 Task: Search one way flight ticket for 1 adult, 6 children, 1 infant in seat and 1 infant on lap in business from Detroit: Detroit Metro Wayne County Airport to Evansville: Evansville Regional Airport on 5-3-2023. Number of bags: 1 carry on bag. Price is upto 80000. Outbound departure time preference is 23:00.
Action: Mouse moved to (238, 371)
Screenshot: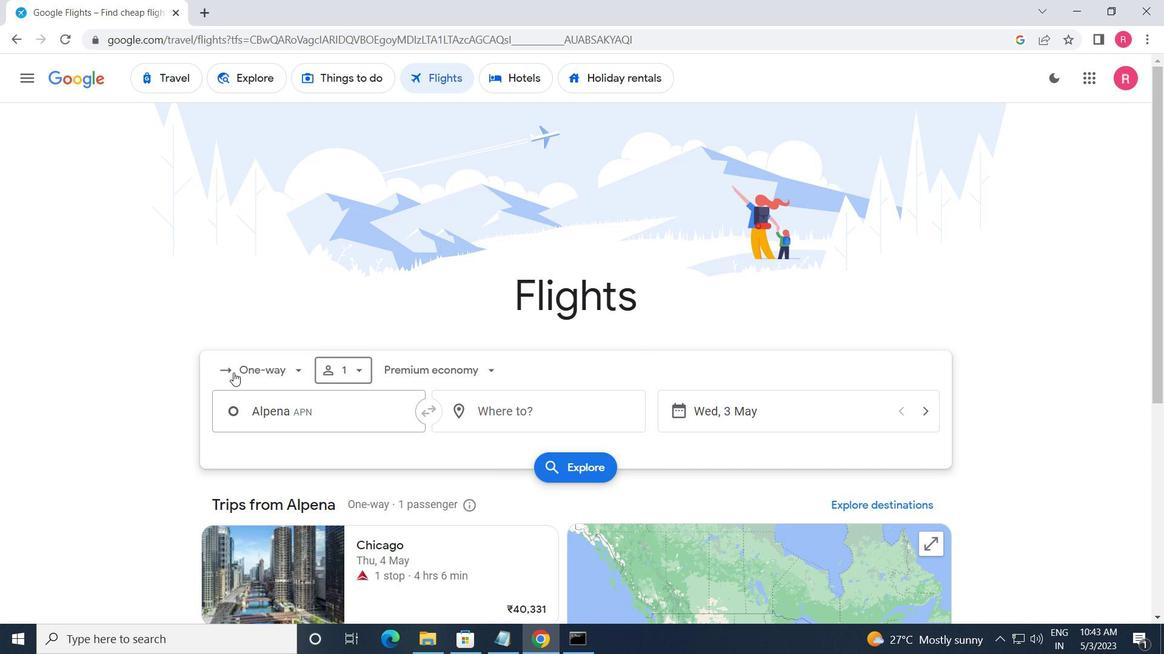 
Action: Mouse pressed left at (238, 371)
Screenshot: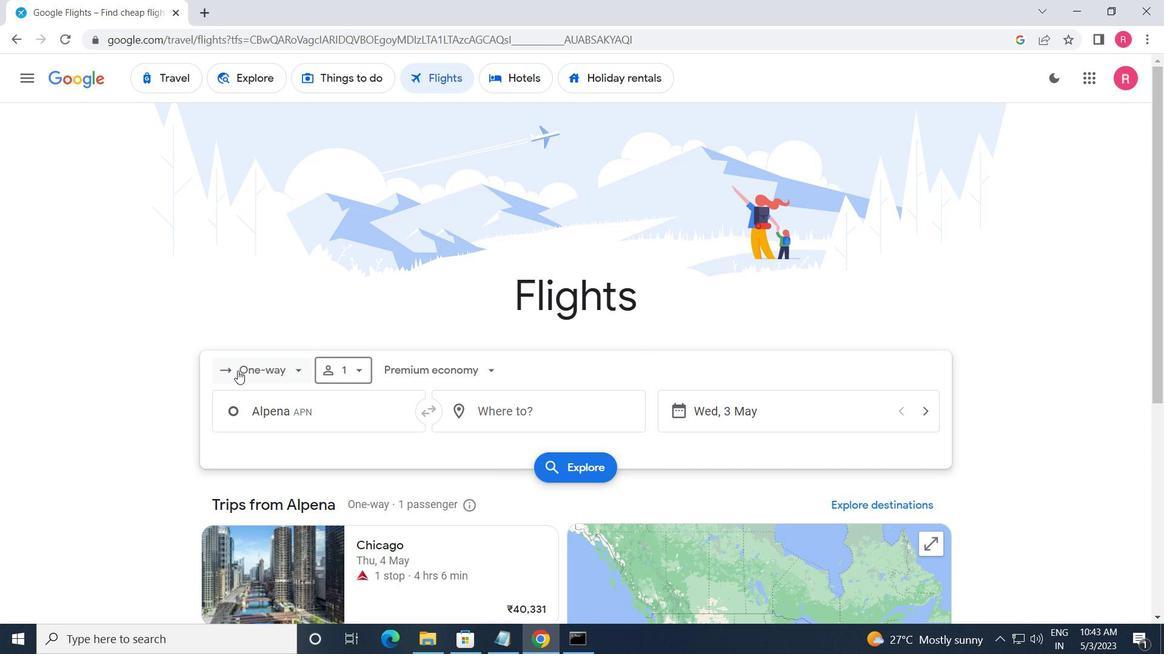 
Action: Mouse moved to (273, 445)
Screenshot: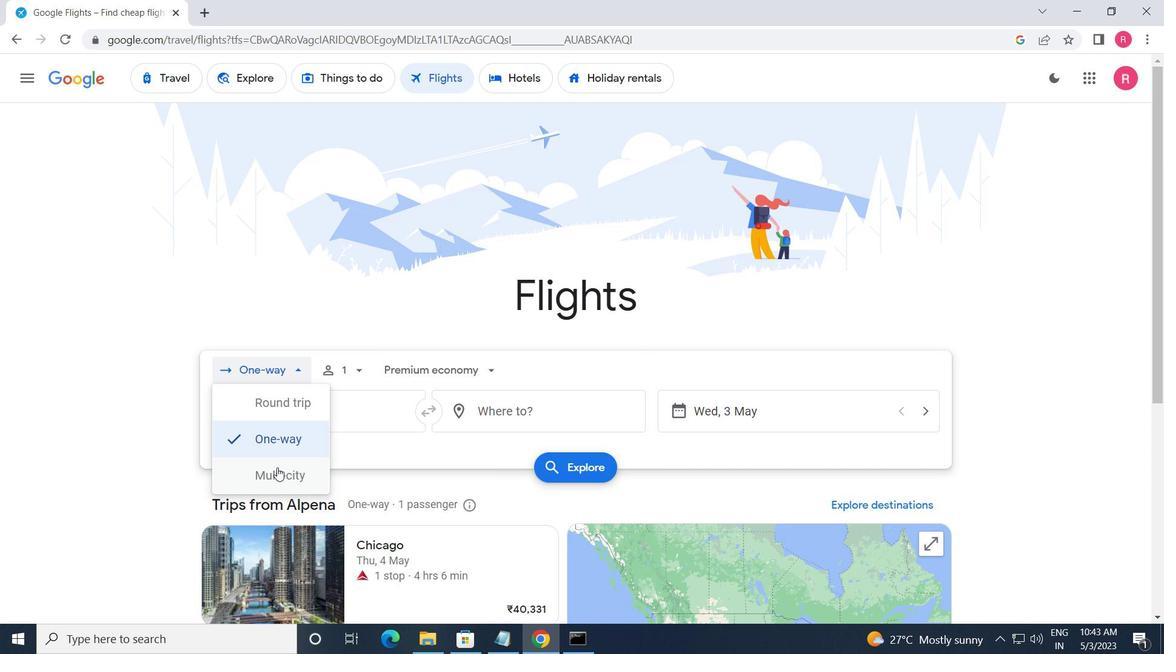
Action: Mouse pressed left at (273, 445)
Screenshot: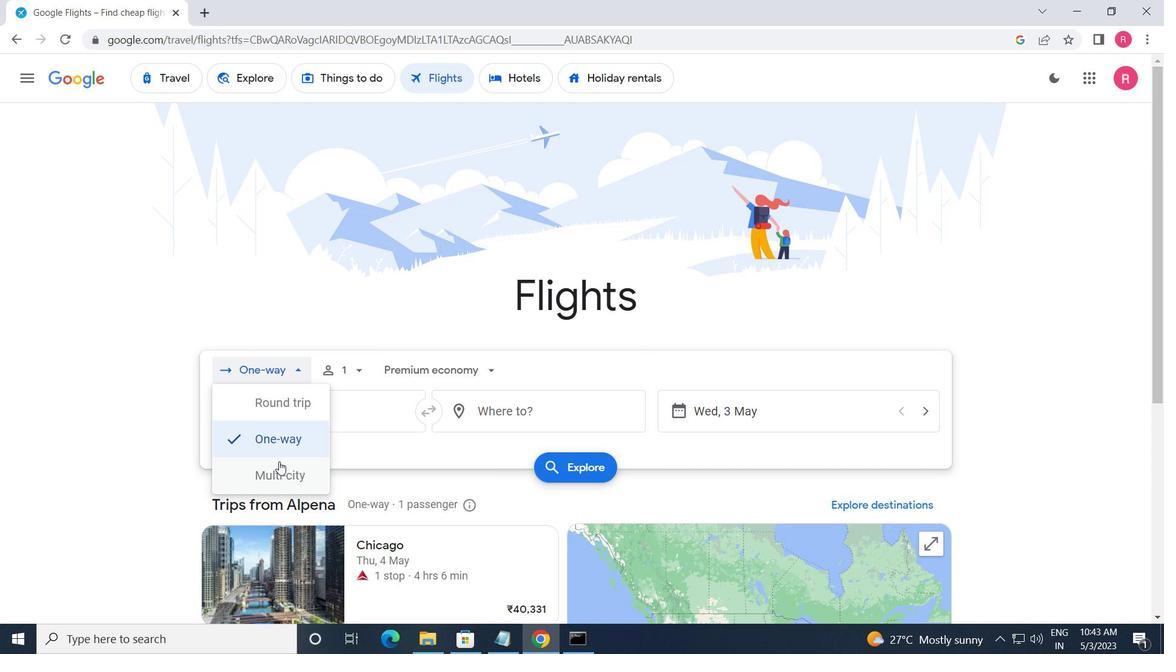 
Action: Mouse moved to (341, 380)
Screenshot: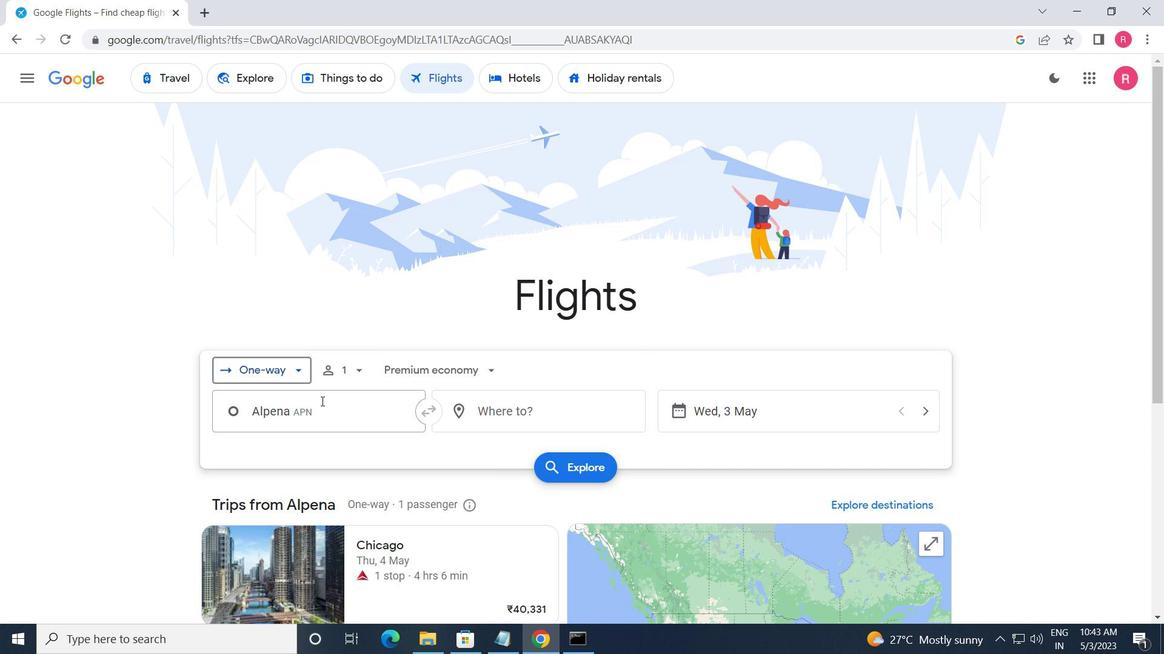 
Action: Mouse pressed left at (341, 380)
Screenshot: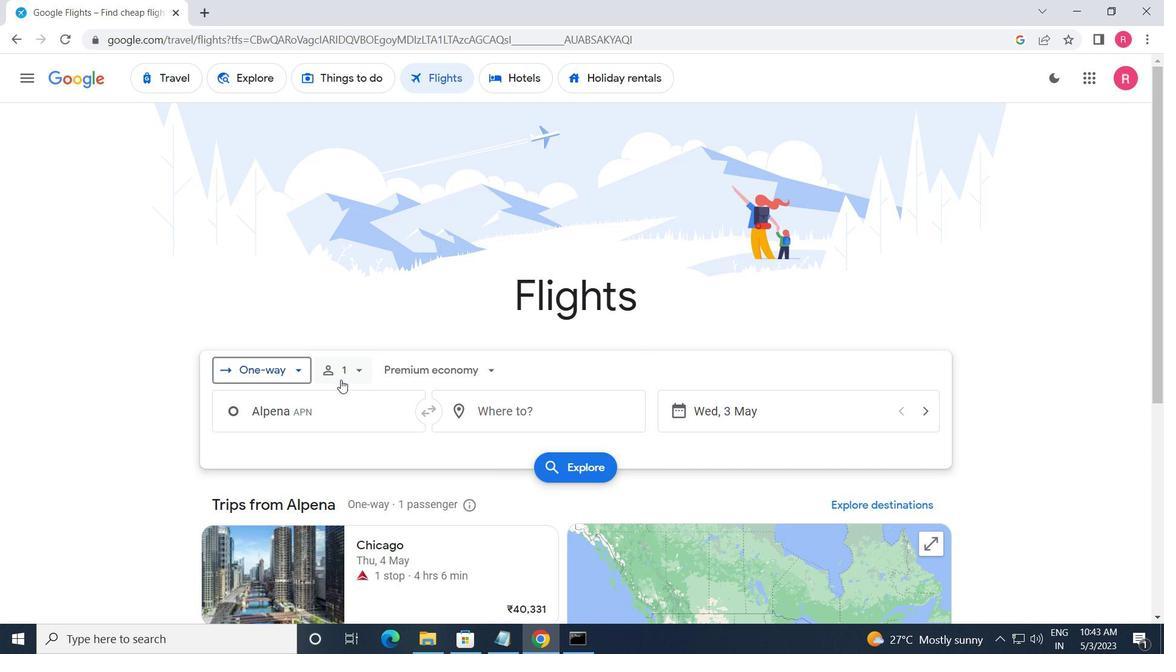 
Action: Mouse moved to (475, 454)
Screenshot: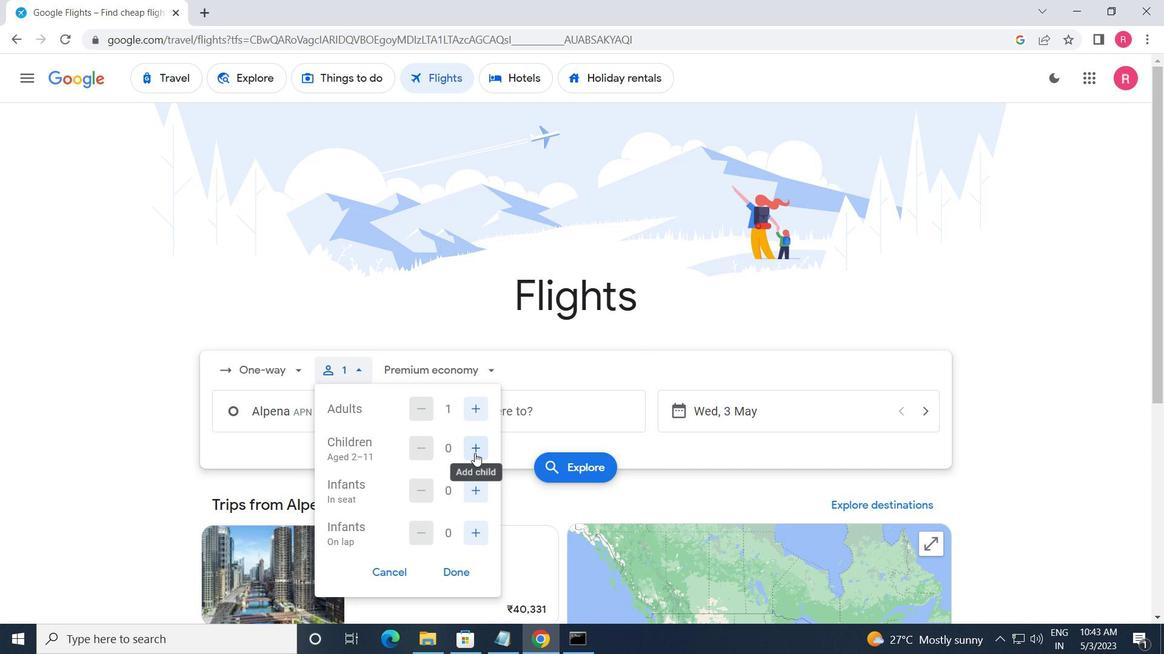 
Action: Mouse pressed left at (475, 454)
Screenshot: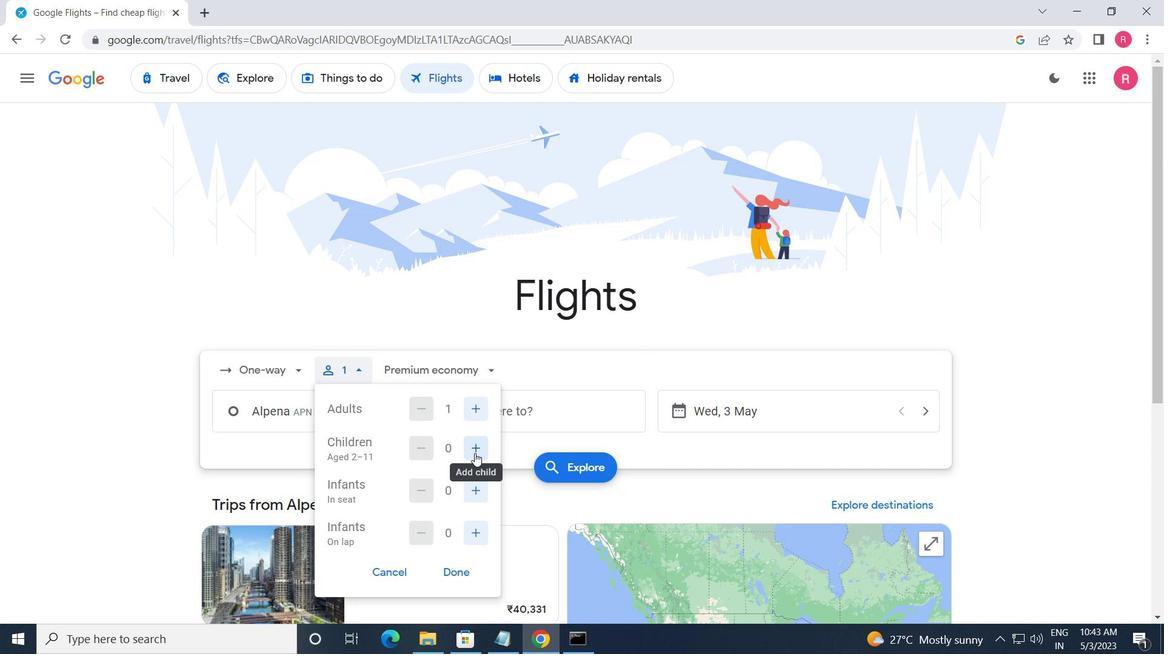 
Action: Mouse pressed left at (475, 454)
Screenshot: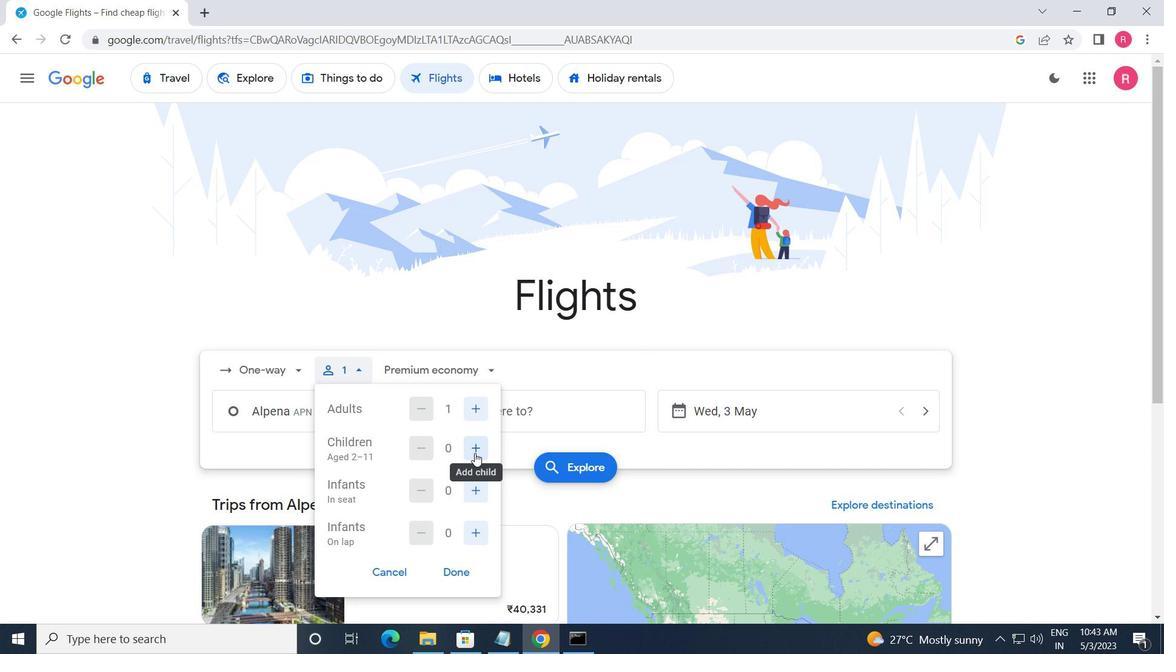 
Action: Mouse pressed left at (475, 454)
Screenshot: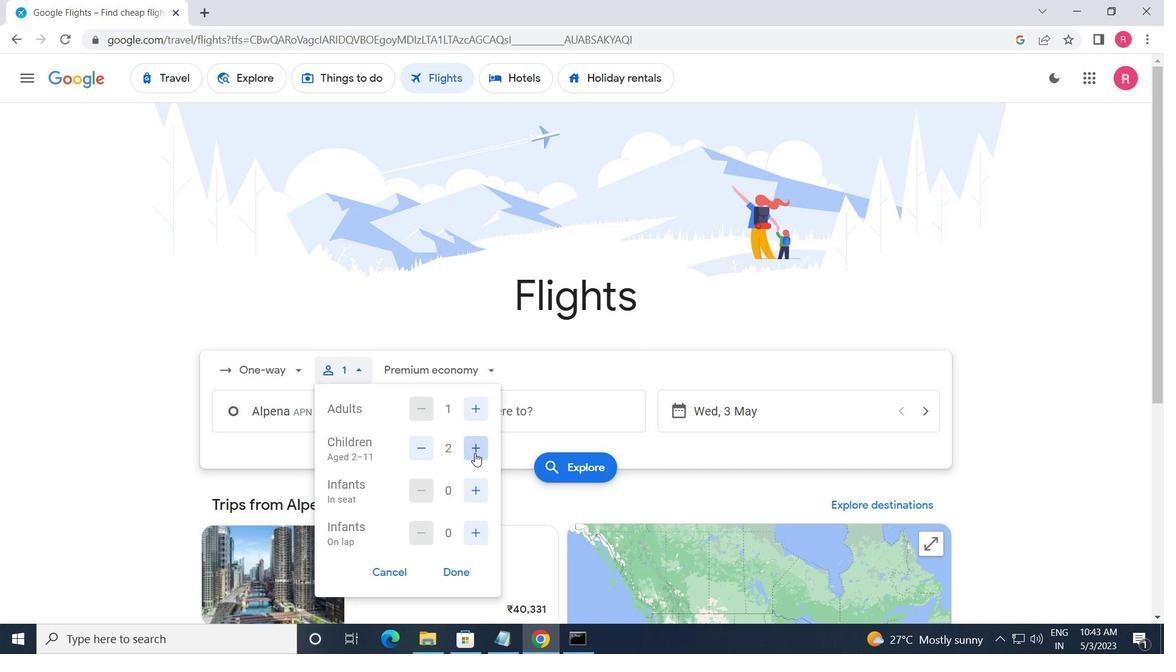 
Action: Mouse pressed left at (475, 454)
Screenshot: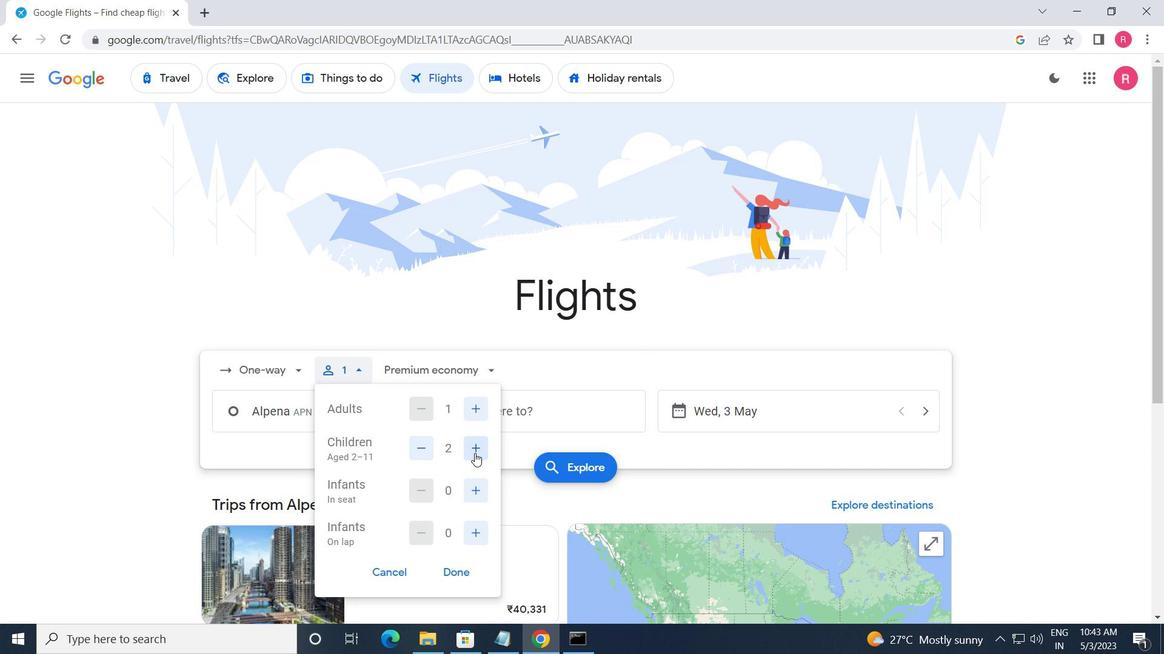 
Action: Mouse pressed left at (475, 454)
Screenshot: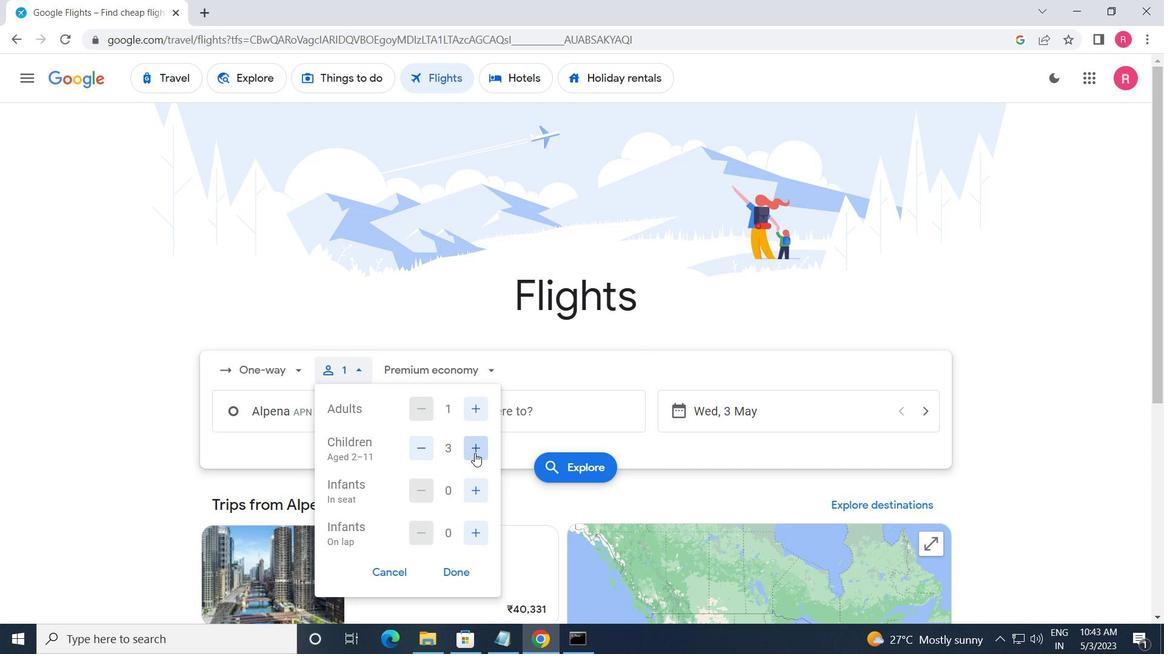 
Action: Mouse moved to (475, 453)
Screenshot: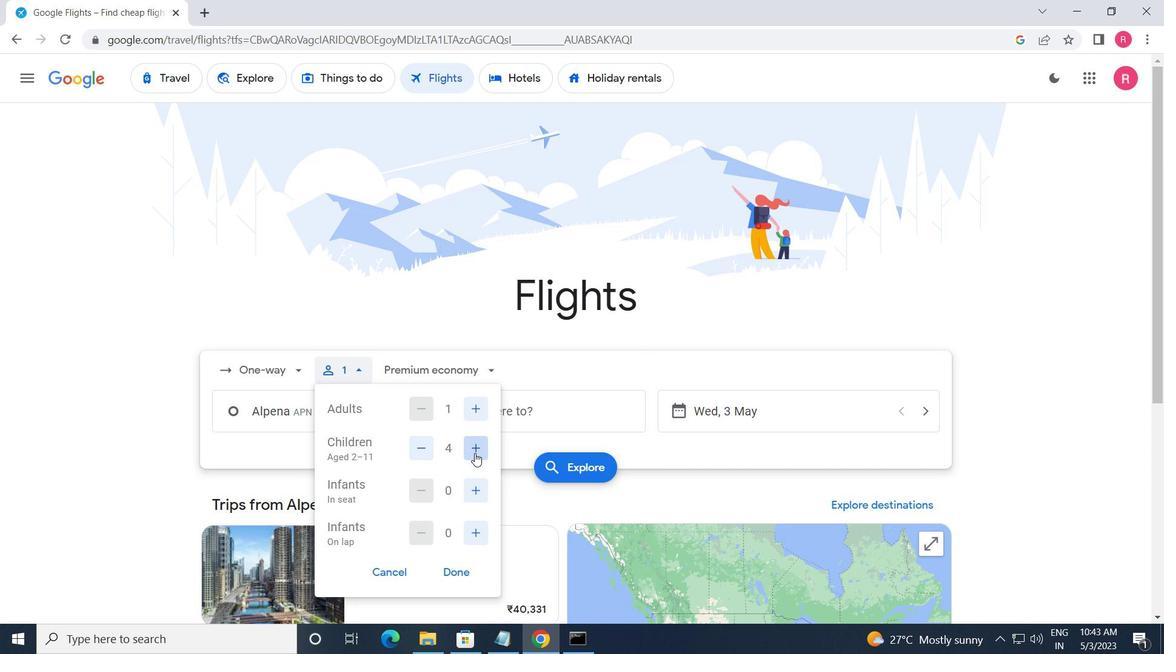 
Action: Mouse pressed left at (475, 453)
Screenshot: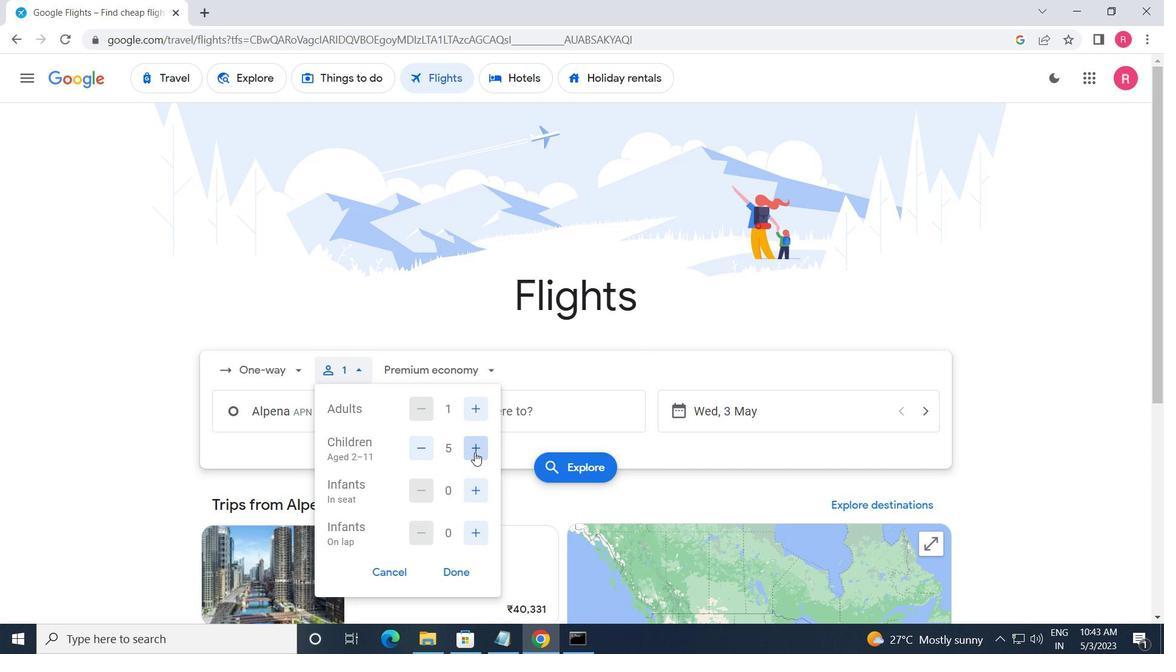 
Action: Mouse moved to (470, 485)
Screenshot: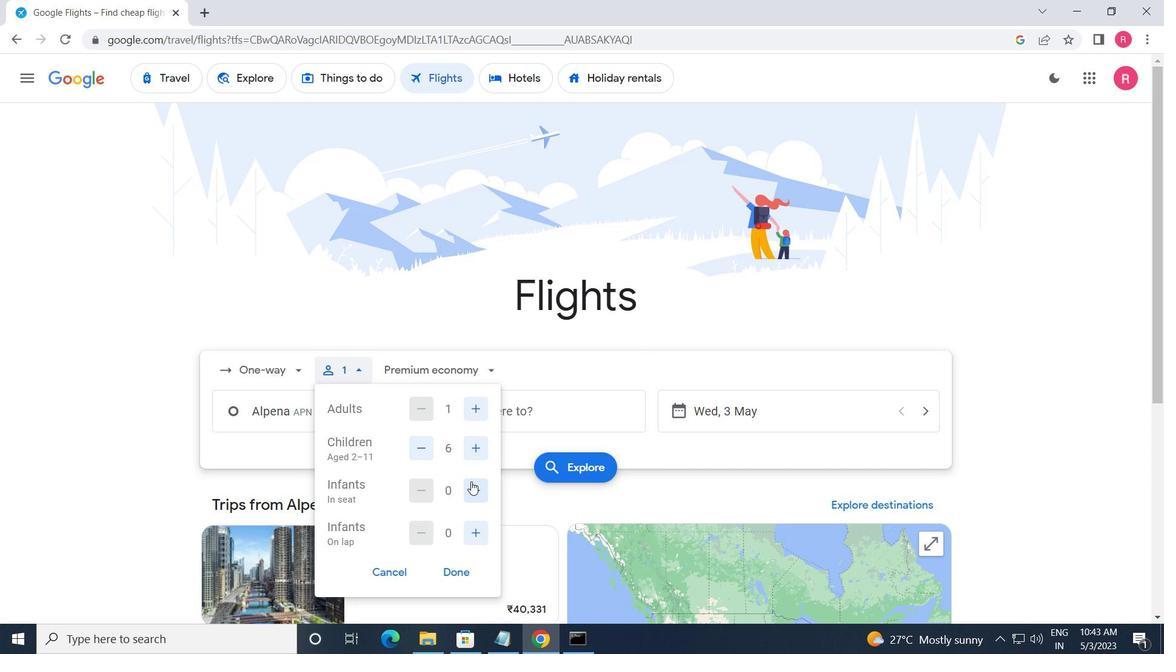 
Action: Mouse pressed left at (470, 485)
Screenshot: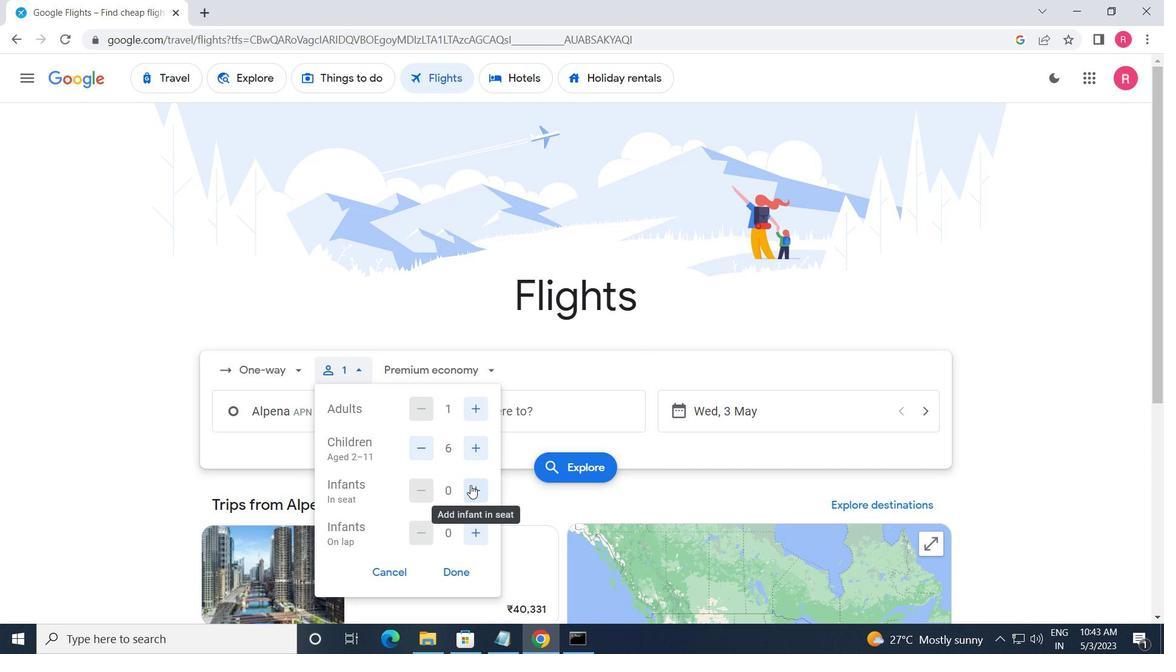 
Action: Mouse moved to (474, 536)
Screenshot: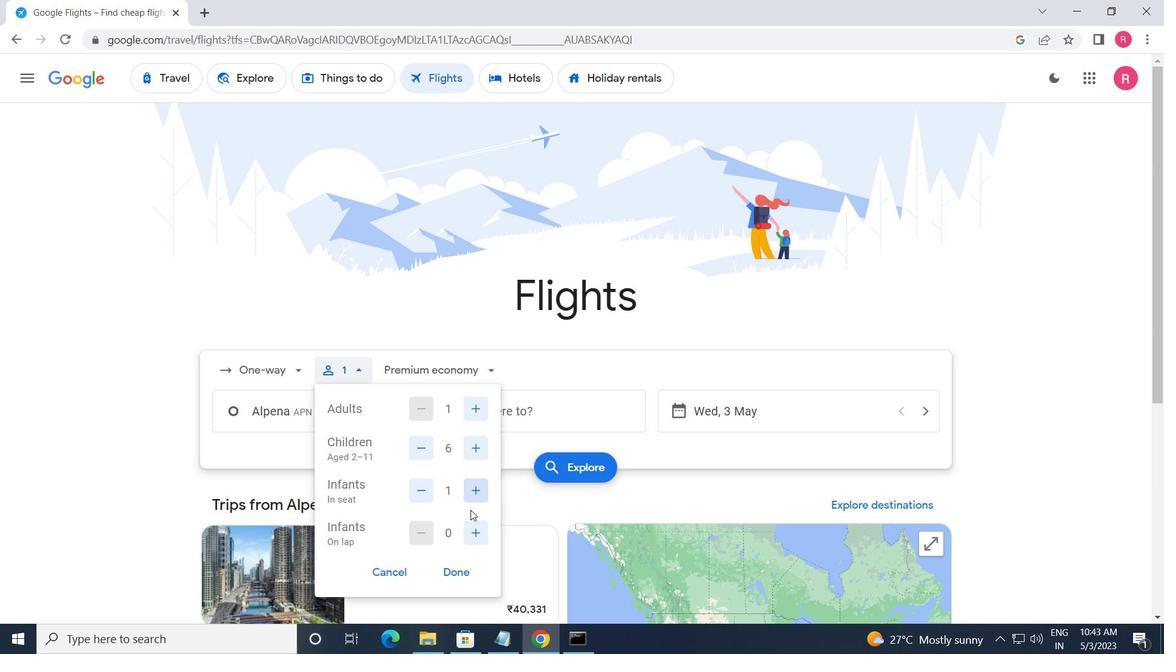 
Action: Mouse pressed left at (474, 536)
Screenshot: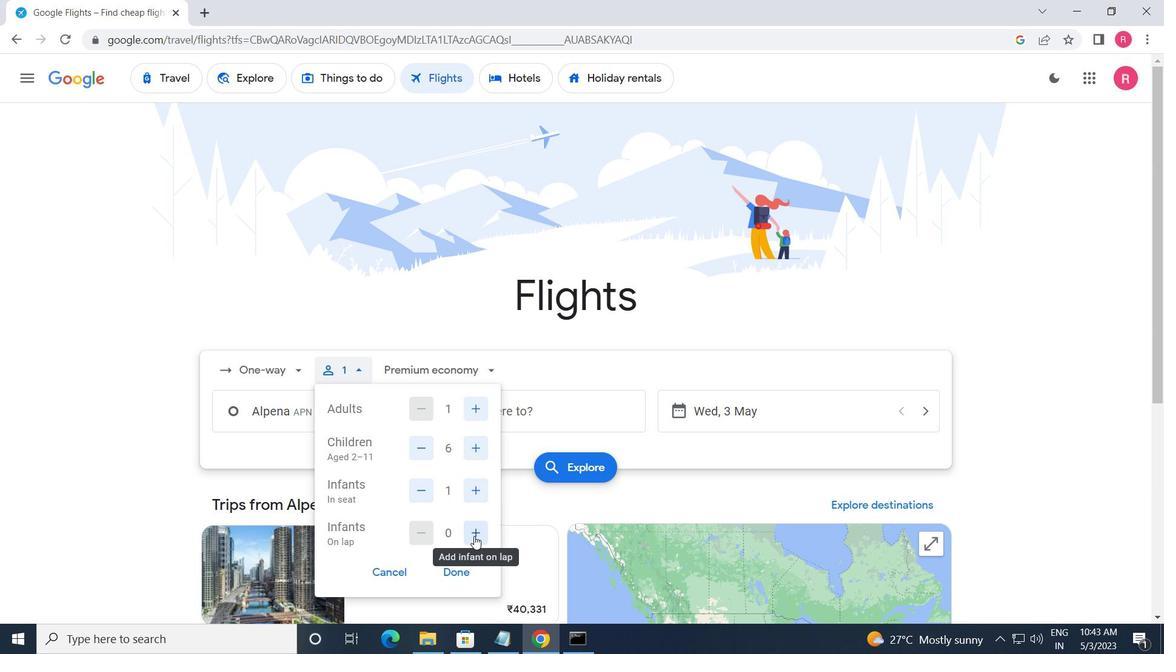 
Action: Mouse moved to (456, 579)
Screenshot: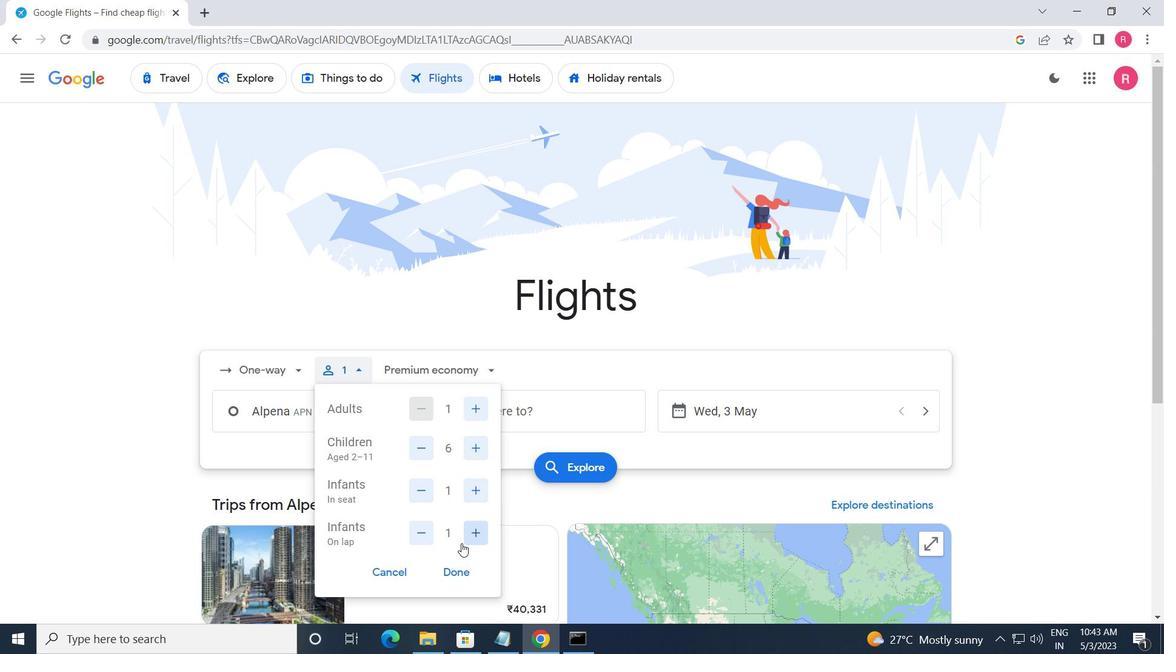 
Action: Mouse pressed left at (456, 579)
Screenshot: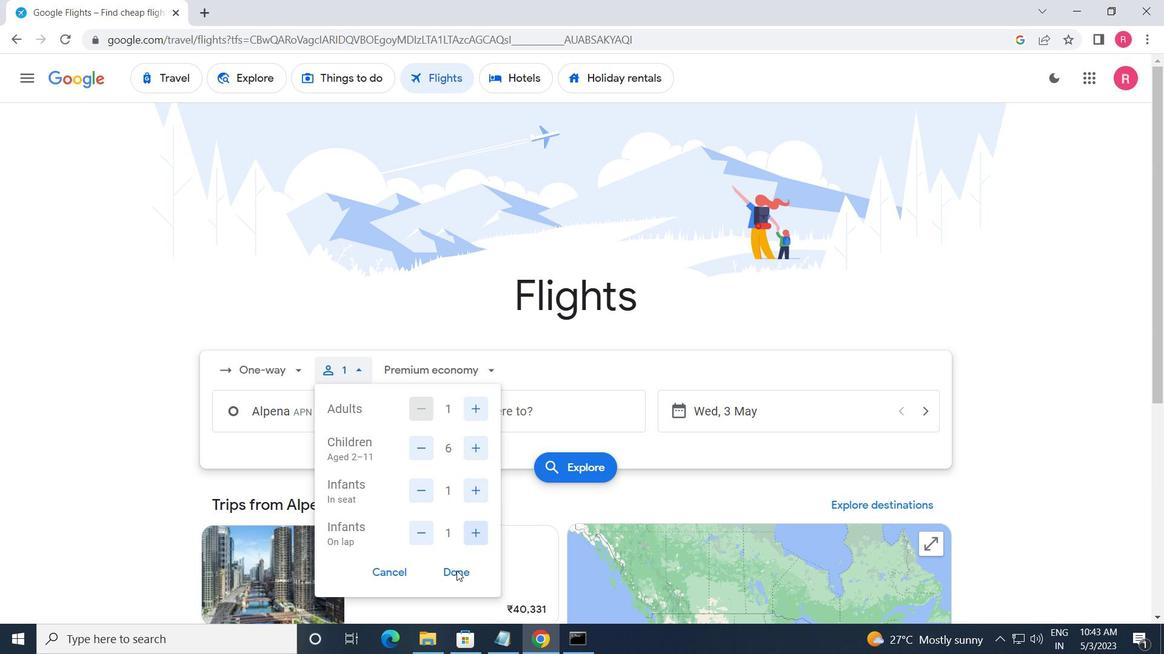 
Action: Mouse moved to (416, 370)
Screenshot: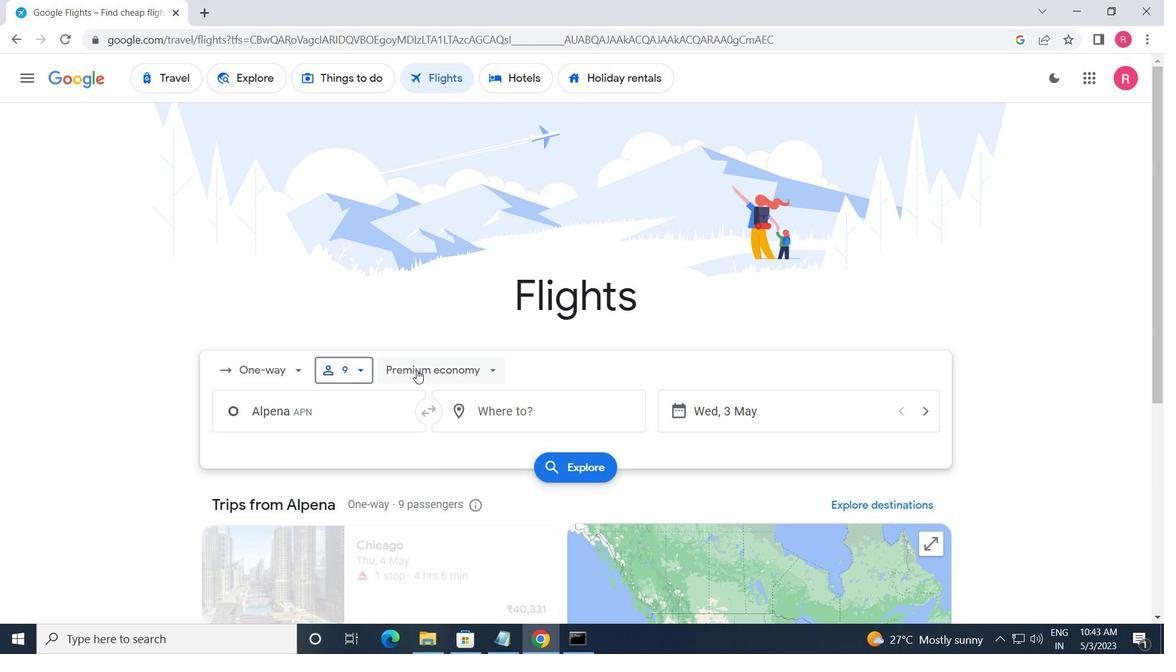 
Action: Mouse pressed left at (416, 370)
Screenshot: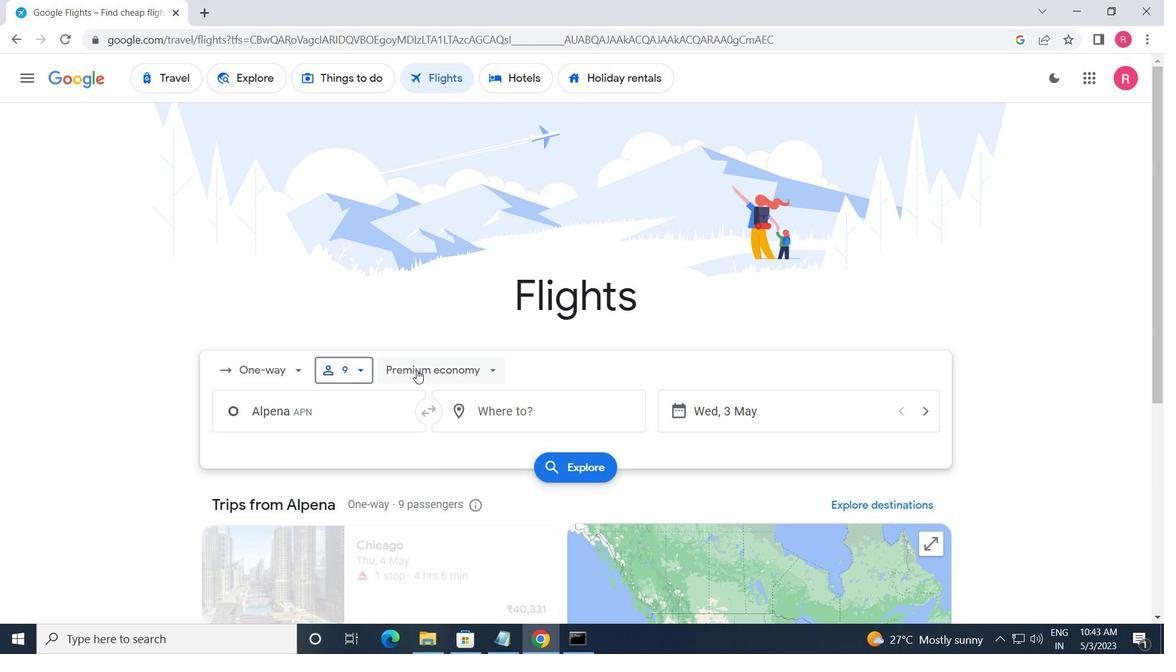 
Action: Mouse moved to (455, 473)
Screenshot: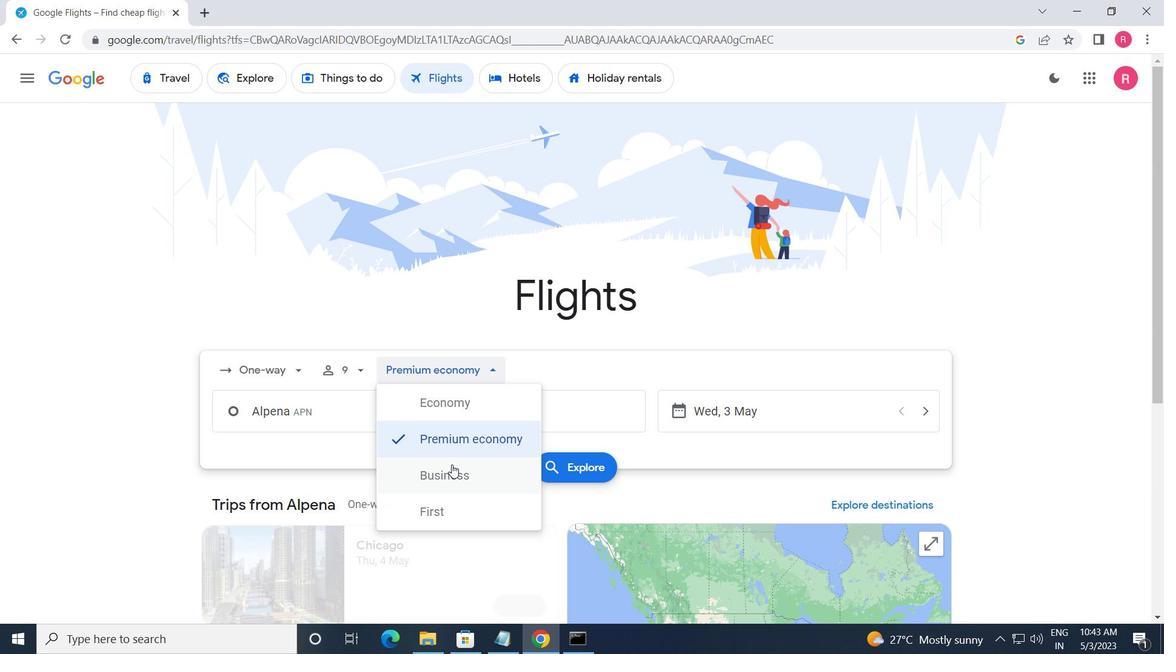 
Action: Mouse pressed left at (455, 473)
Screenshot: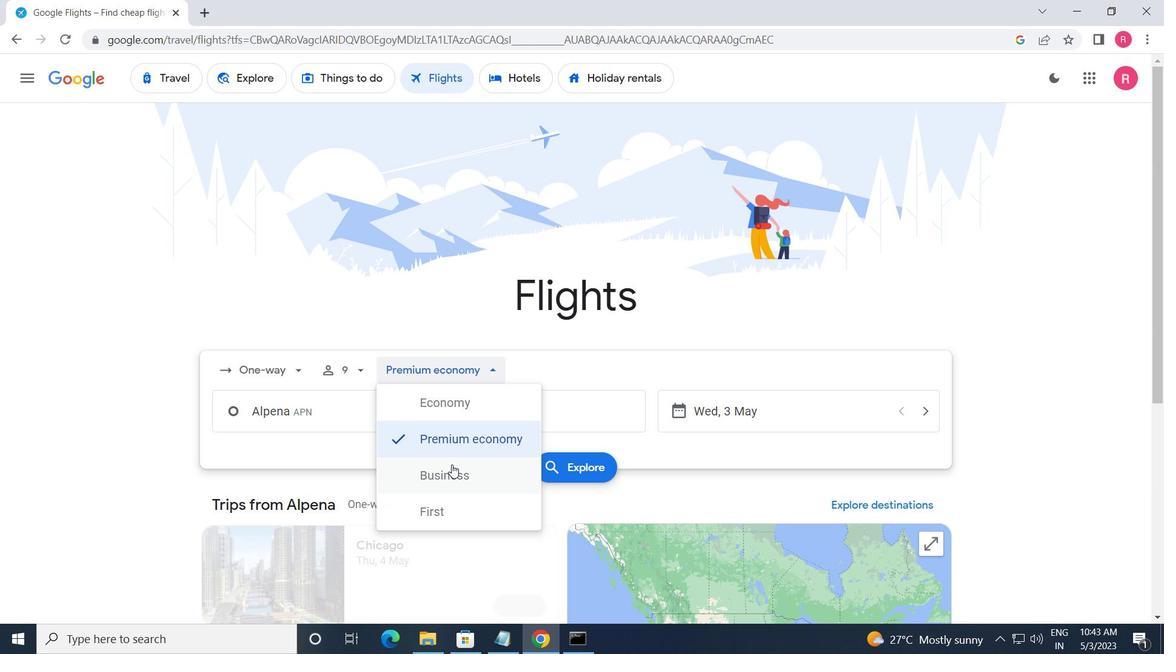 
Action: Mouse moved to (363, 417)
Screenshot: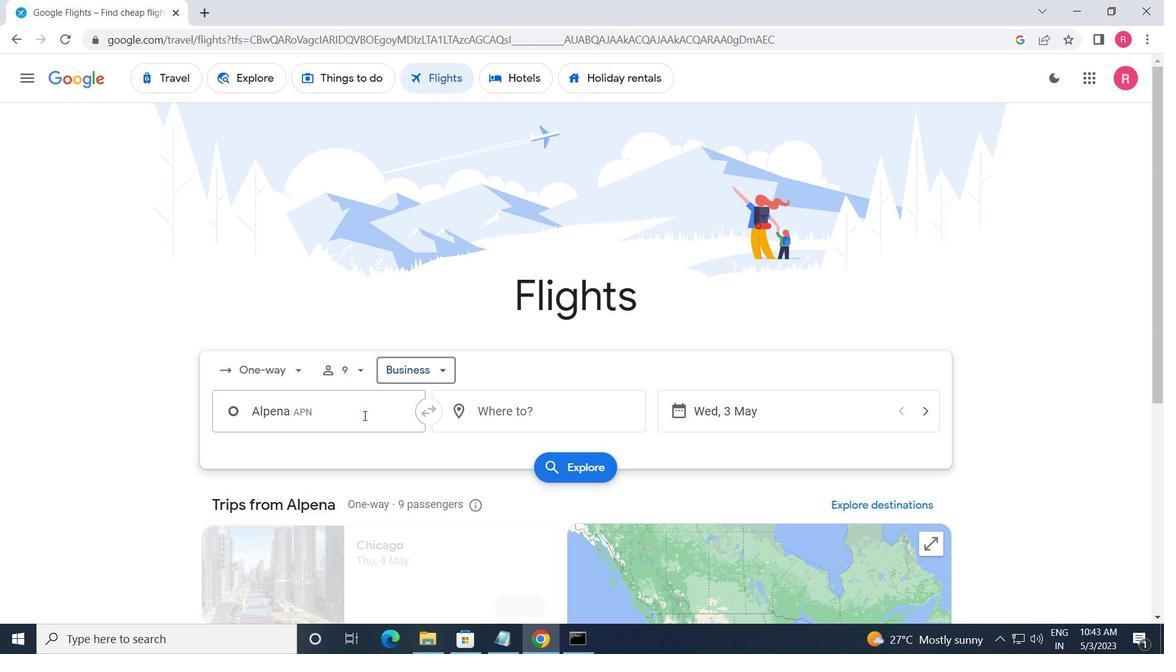 
Action: Mouse pressed left at (363, 417)
Screenshot: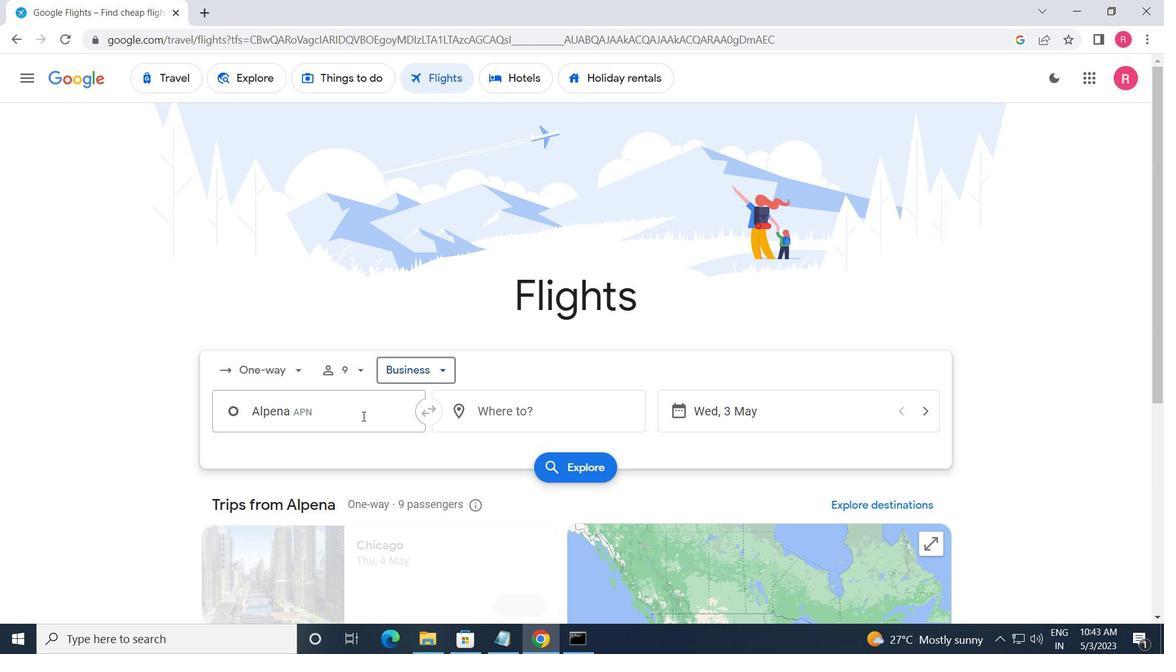 
Action: Key pressed <Key.shift>DETROIT<Key.space><Key.shift_r>METRO<Key.space>
Screenshot: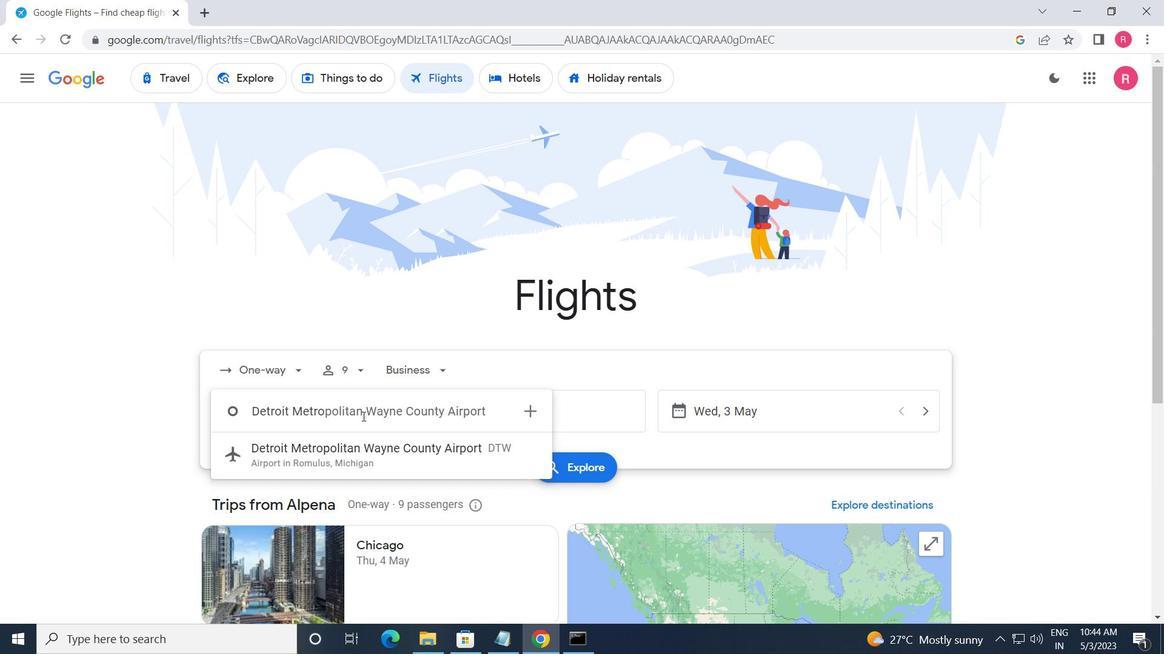 
Action: Mouse moved to (374, 427)
Screenshot: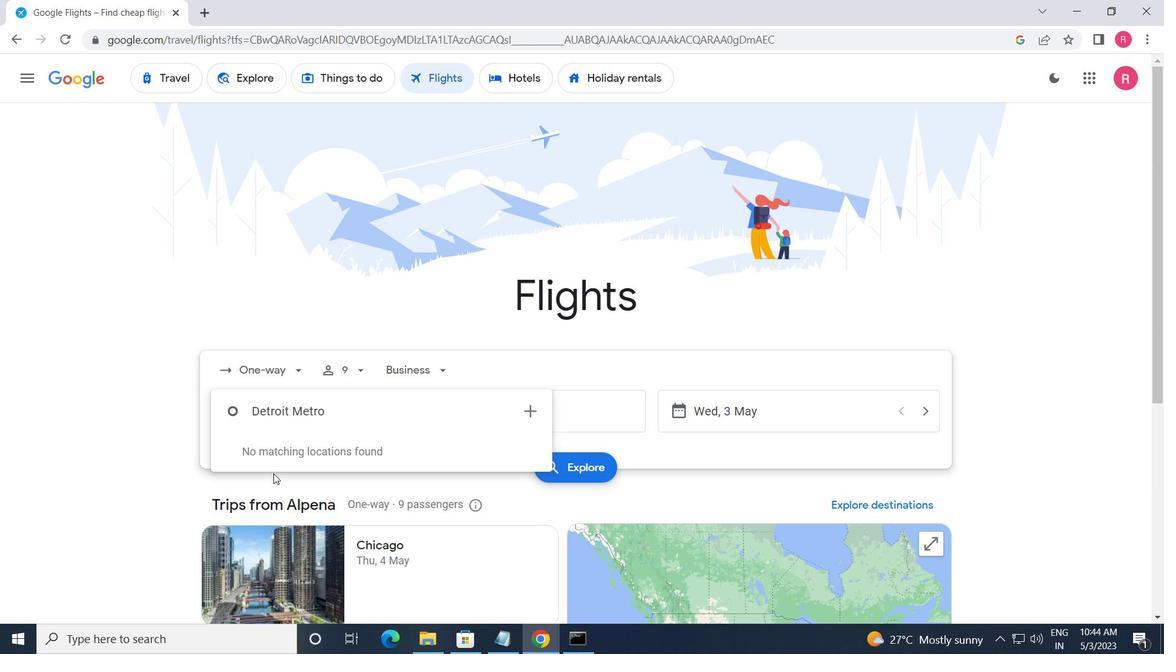
Action: Key pressed <Key.backspace><Key.backspace><Key.backspace><Key.backspace><Key.backspace><Key.backspace><Key.backspace><Key.backspace><Key.backspace><Key.backspace><Key.backspace><Key.backspace><Key.backspace><Key.backspace><Key.backspace><Key.backspace><Key.backspace><Key.backspace><Key.backspace><Key.backspace><Key.backspace><Key.backspace><Key.backspace><Key.backspace><Key.backspace><Key.backspace><Key.backspace><Key.backspace><Key.backspace><Key.backspace><Key.backspace><Key.backspace><Key.shift>D
Screenshot: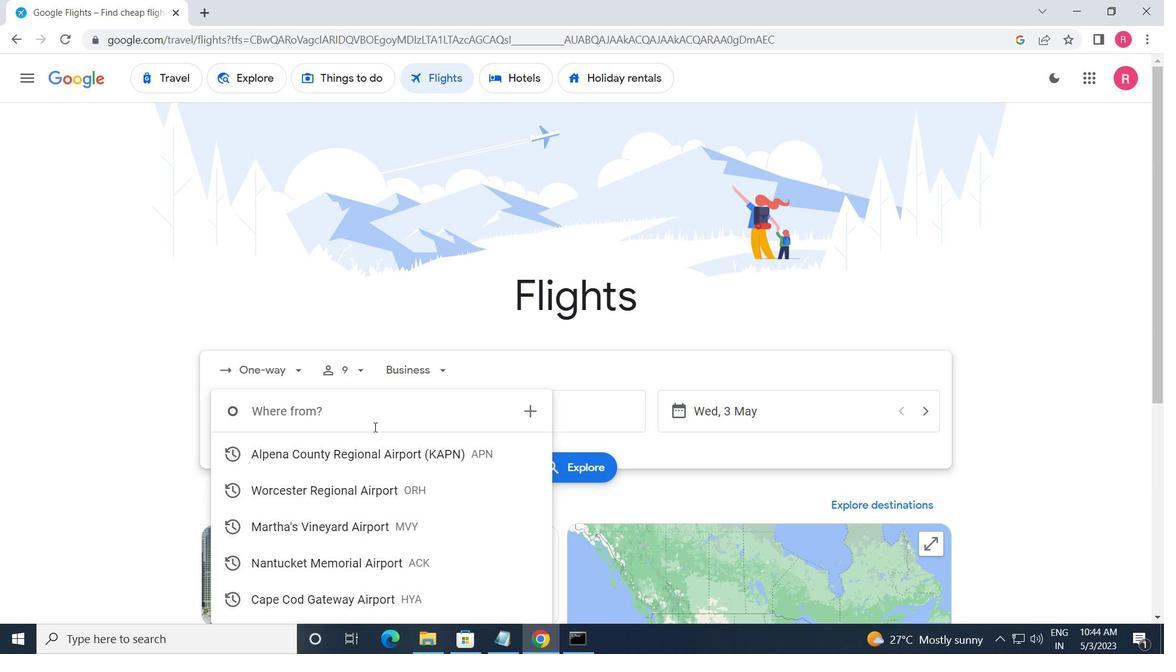 
Action: Mouse moved to (374, 426)
Screenshot: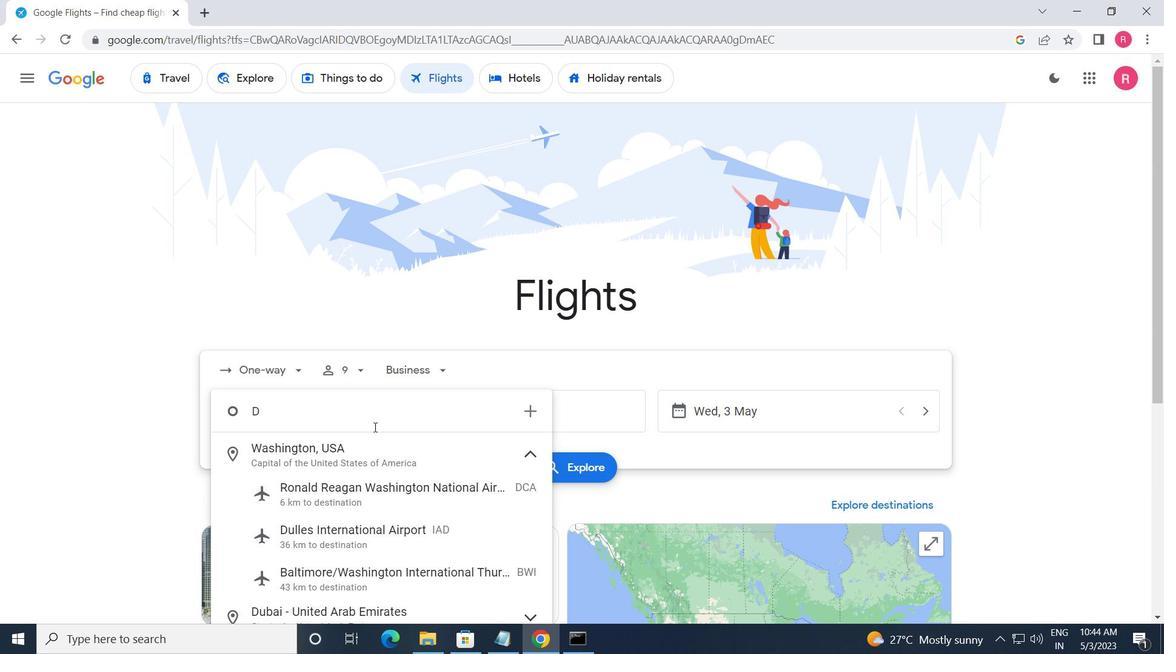 
Action: Key pressed ETROIT<Key.enter>
Screenshot: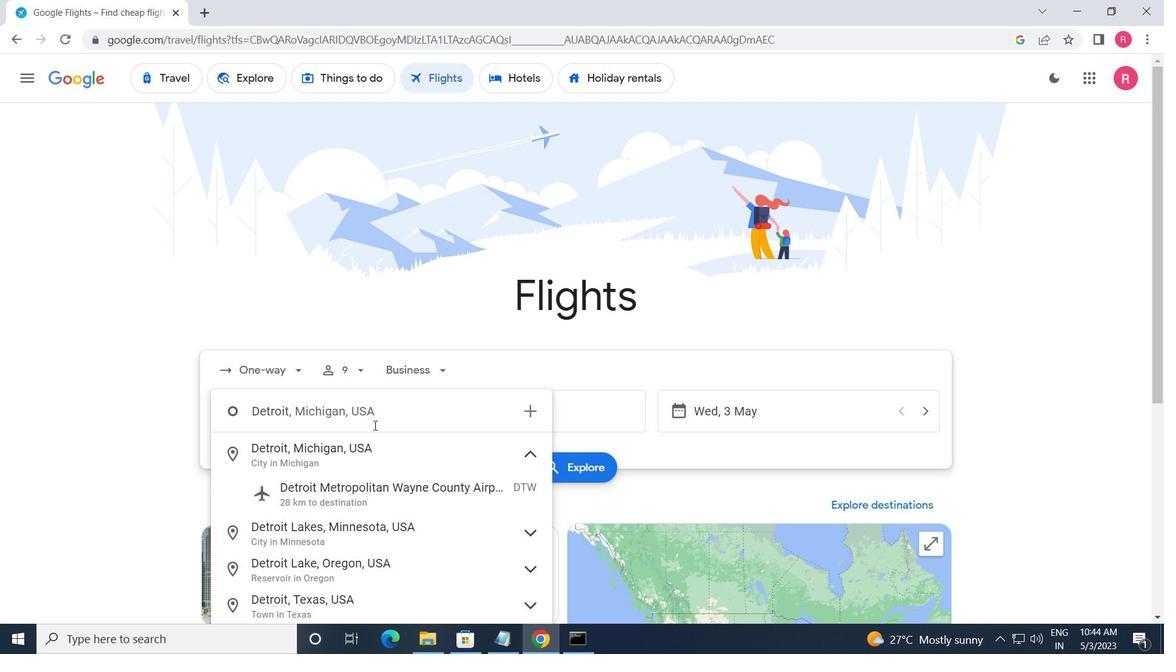 
Action: Mouse moved to (495, 423)
Screenshot: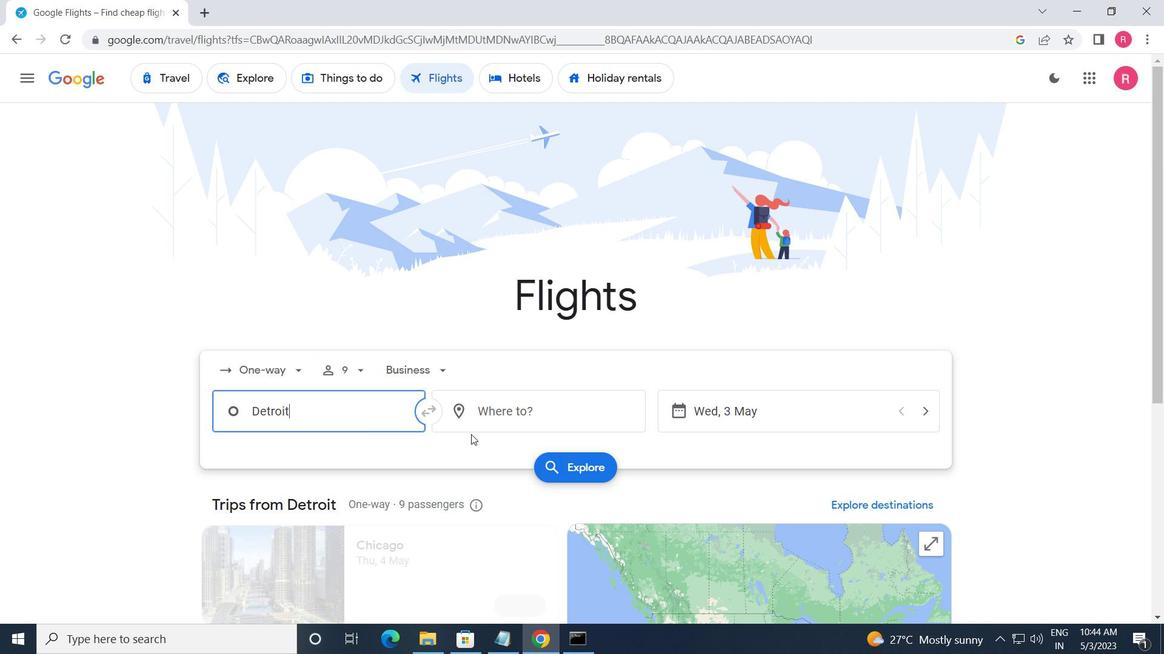 
Action: Mouse pressed left at (495, 423)
Screenshot: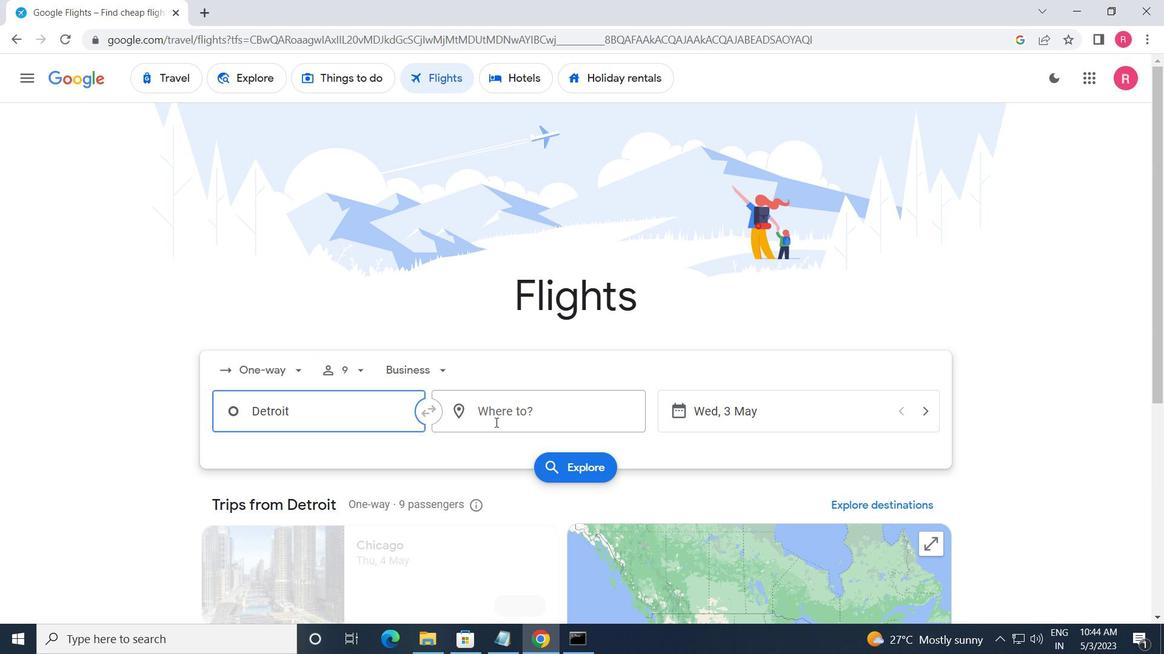 
Action: Mouse moved to (519, 574)
Screenshot: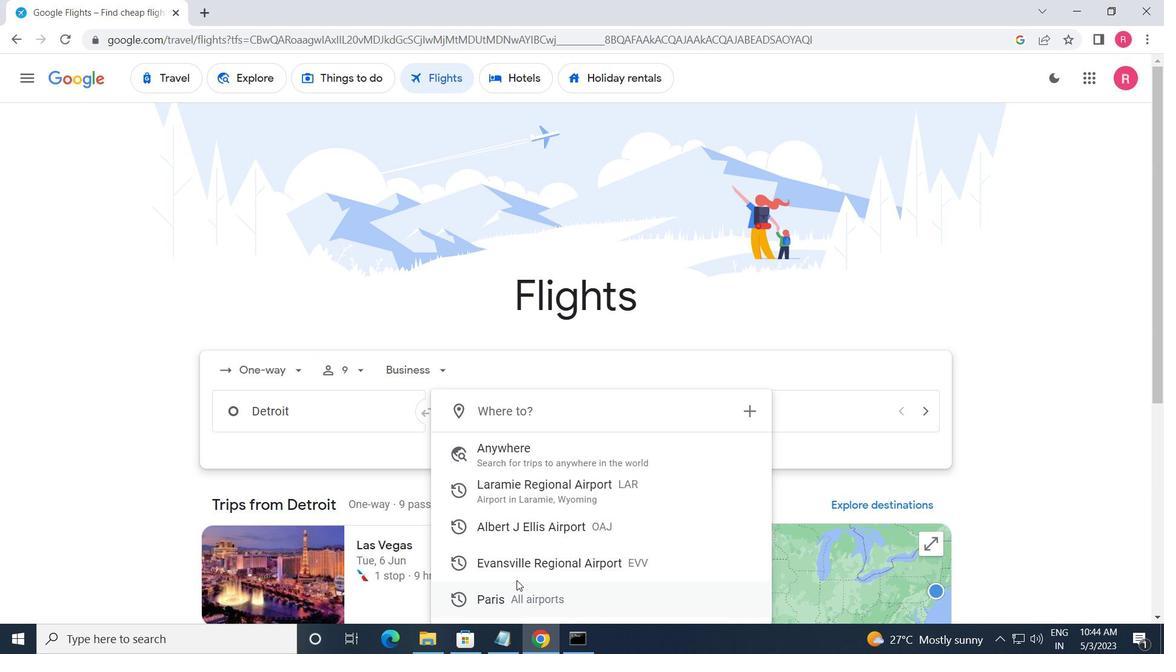 
Action: Mouse pressed left at (519, 574)
Screenshot: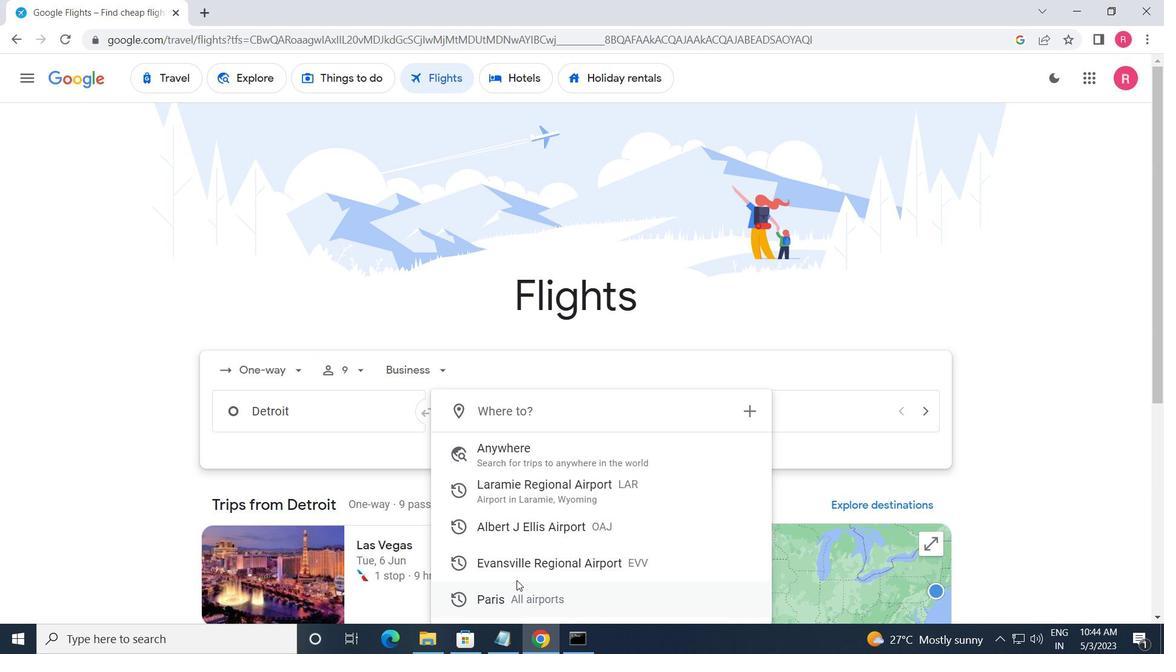 
Action: Mouse moved to (772, 415)
Screenshot: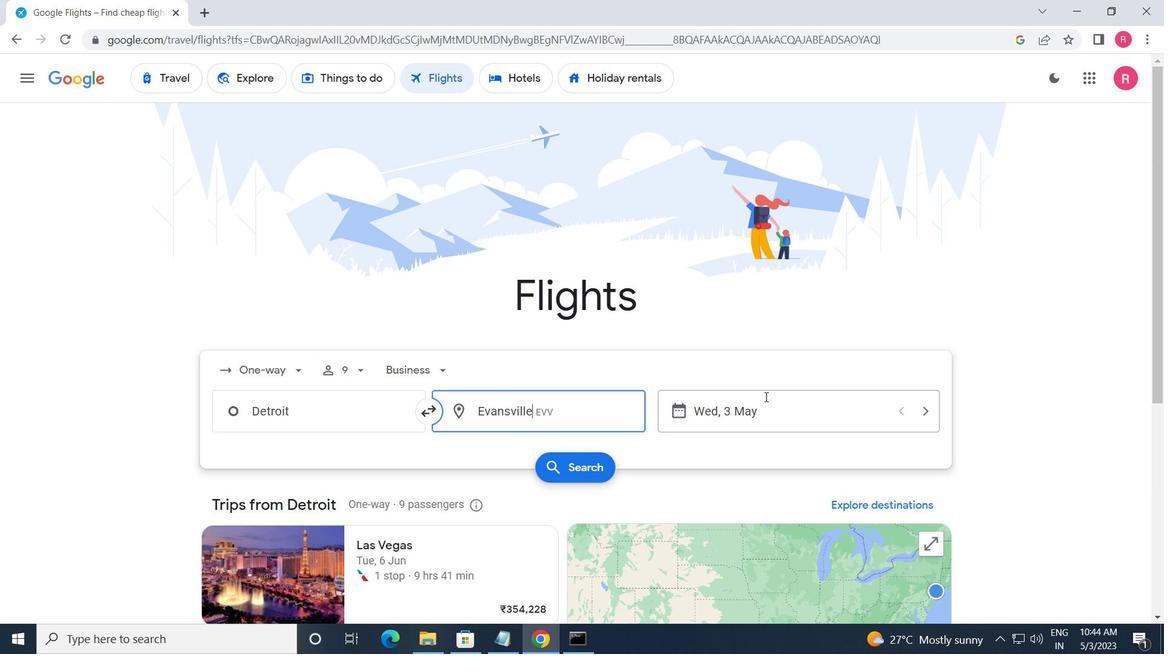 
Action: Mouse pressed left at (772, 415)
Screenshot: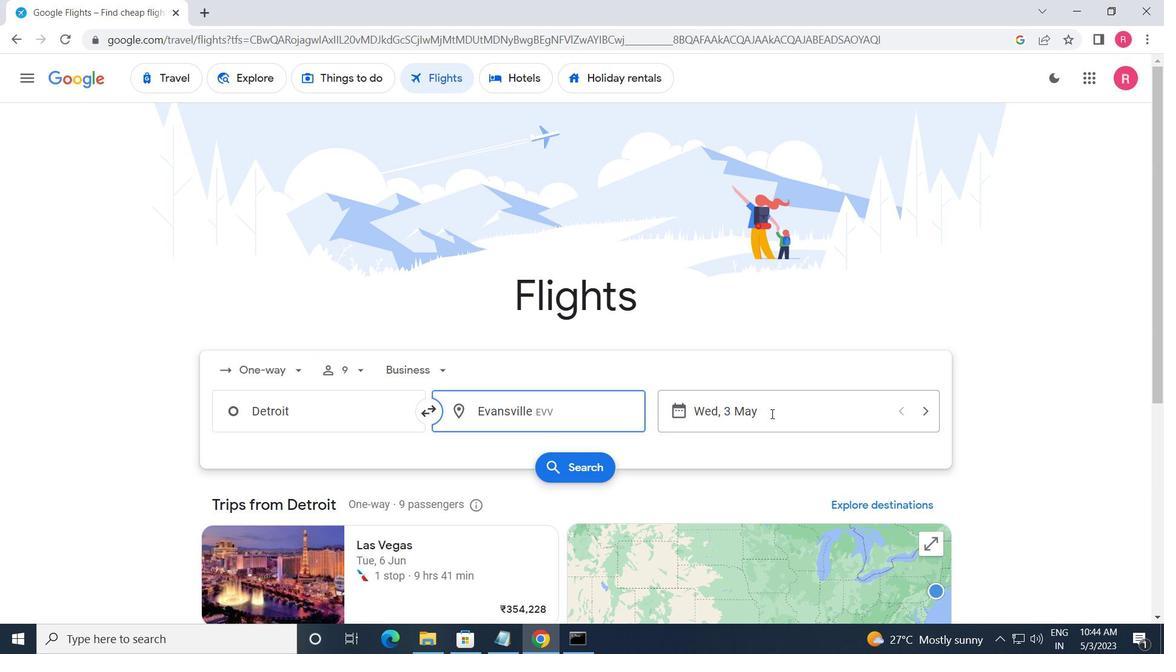 
Action: Mouse moved to (517, 357)
Screenshot: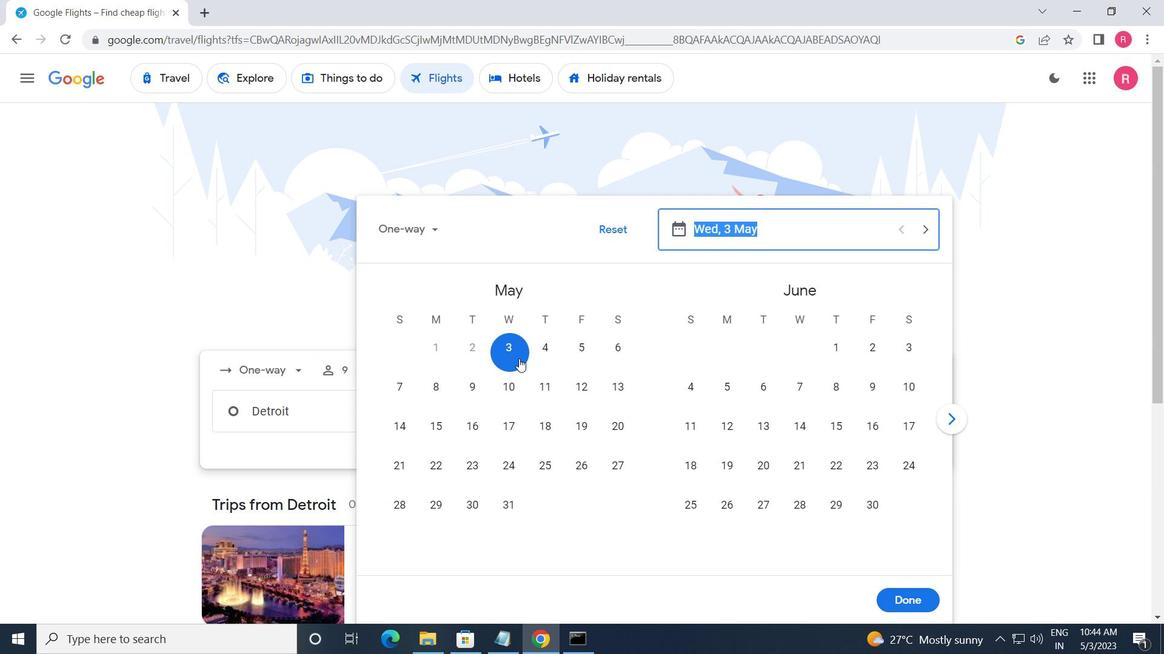
Action: Mouse pressed left at (517, 357)
Screenshot: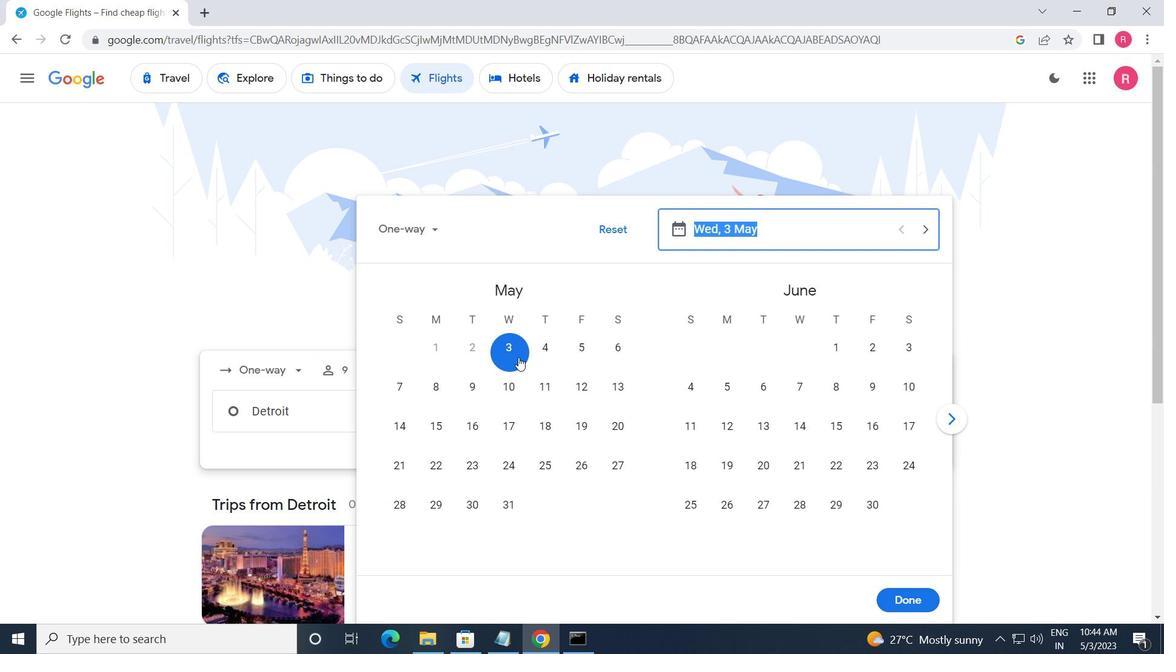 
Action: Mouse moved to (904, 603)
Screenshot: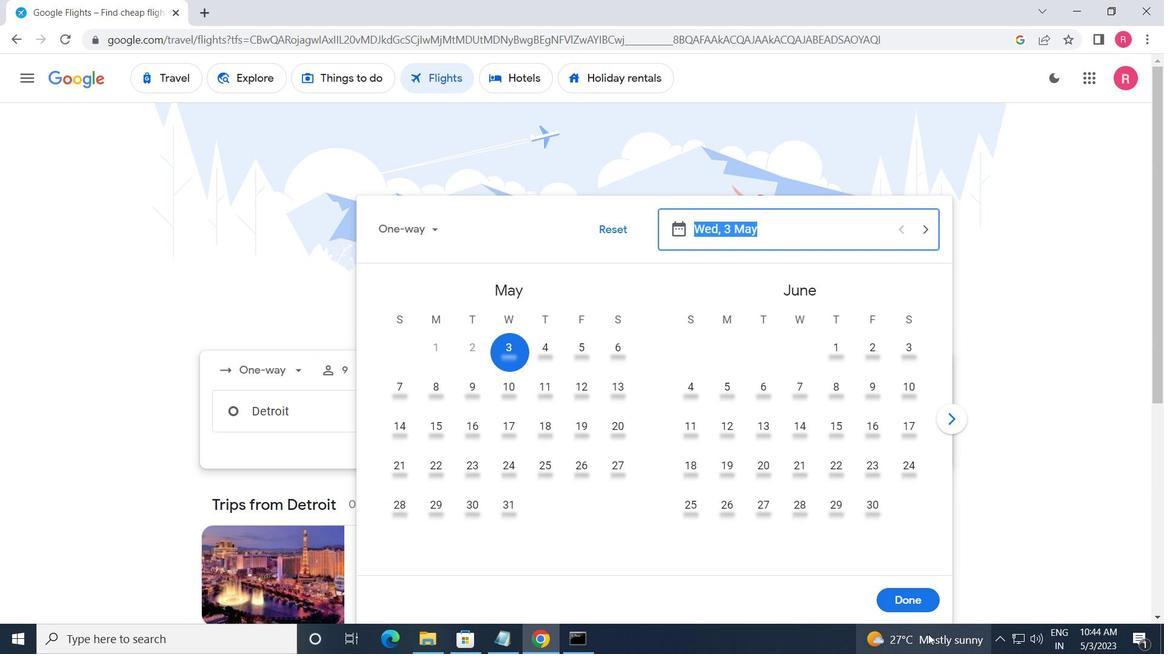 
Action: Mouse pressed left at (904, 603)
Screenshot: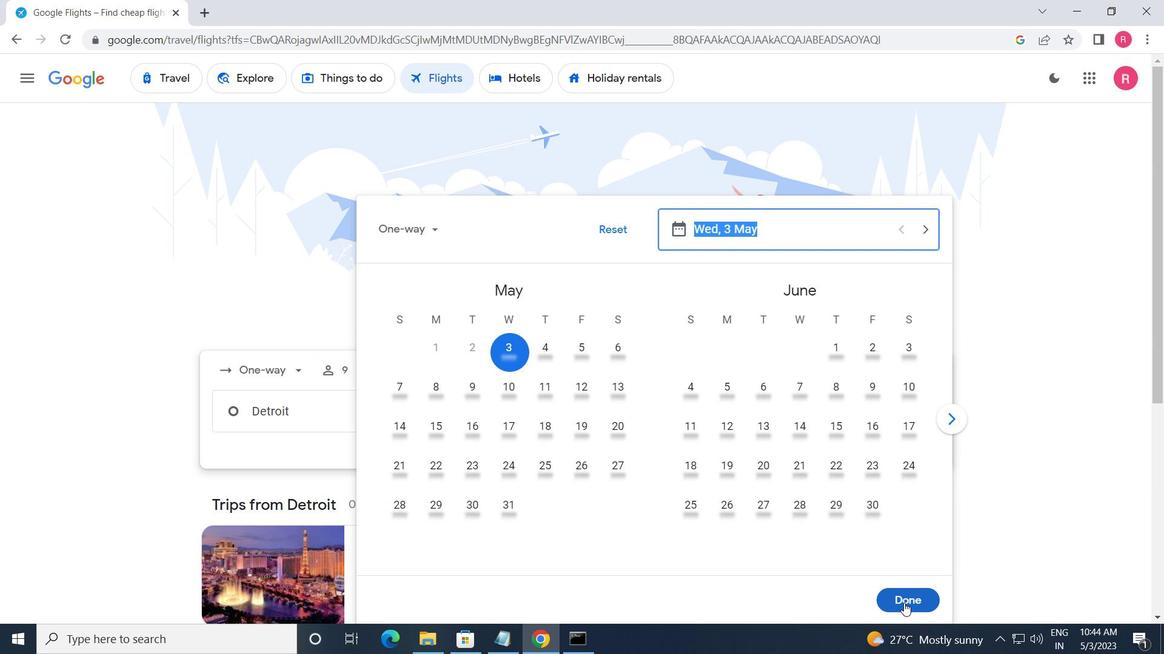 
Action: Mouse moved to (594, 477)
Screenshot: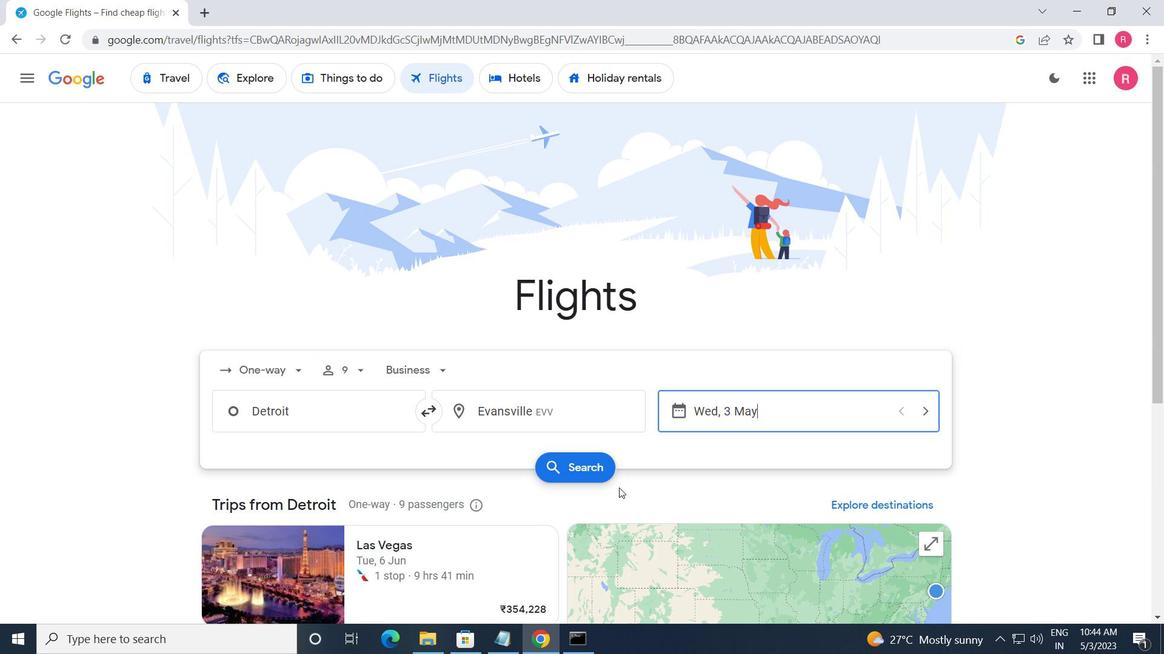 
Action: Mouse pressed left at (594, 477)
Screenshot: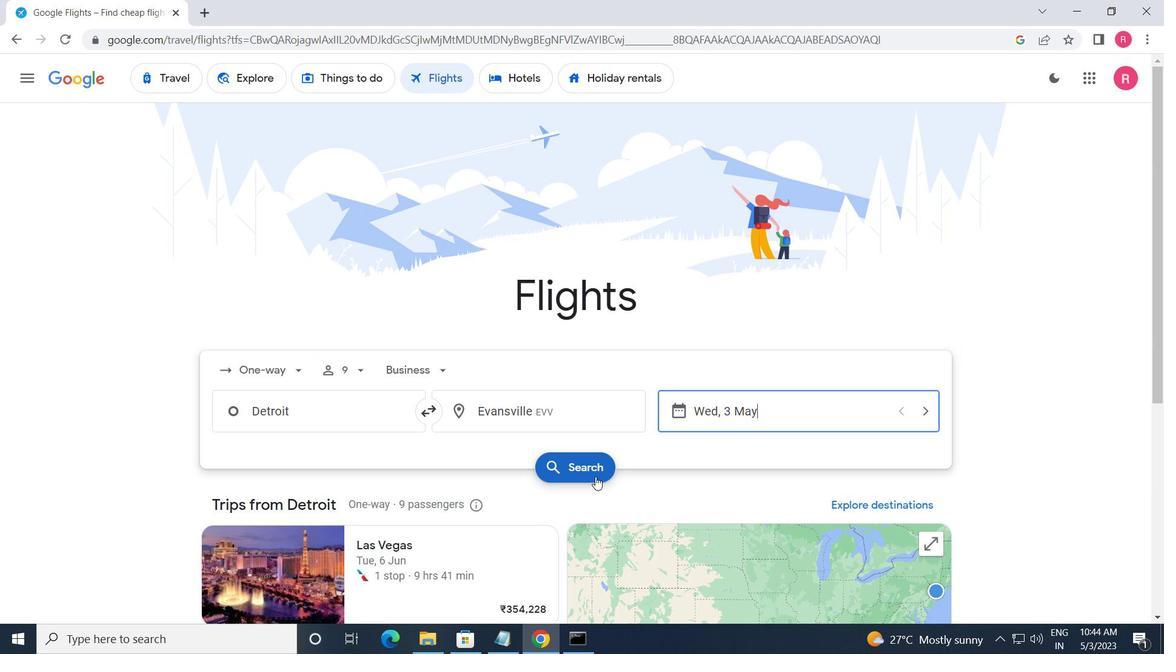 
Action: Mouse moved to (229, 222)
Screenshot: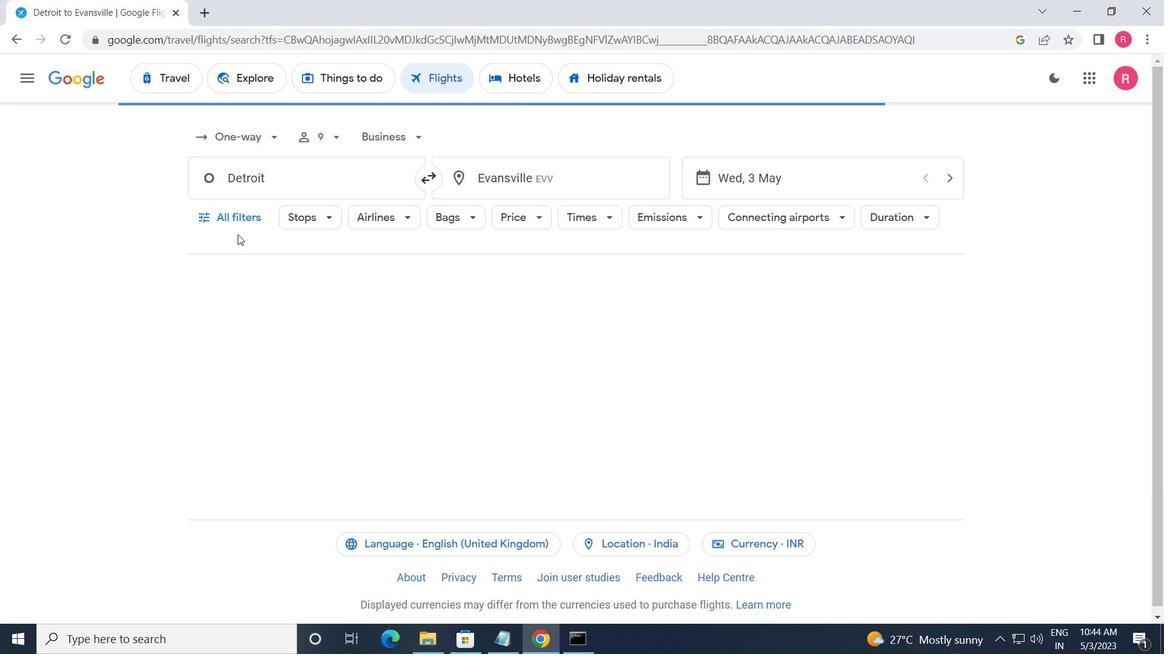 
Action: Mouse pressed left at (229, 222)
Screenshot: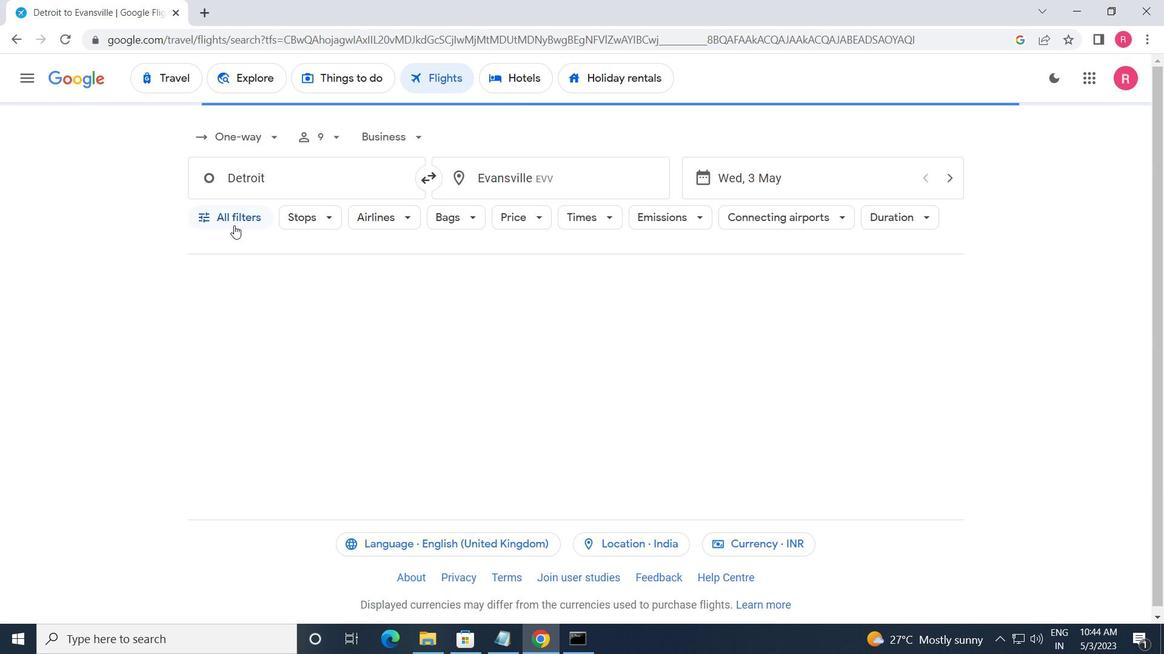 
Action: Mouse moved to (328, 406)
Screenshot: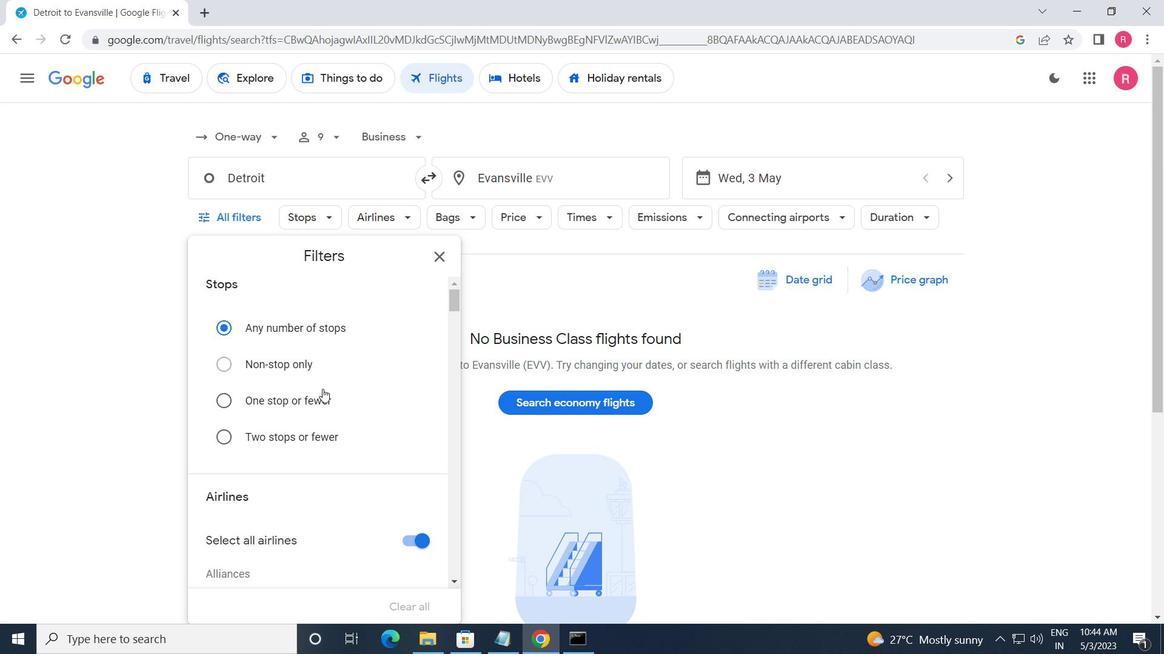 
Action: Mouse scrolled (328, 405) with delta (0, 0)
Screenshot: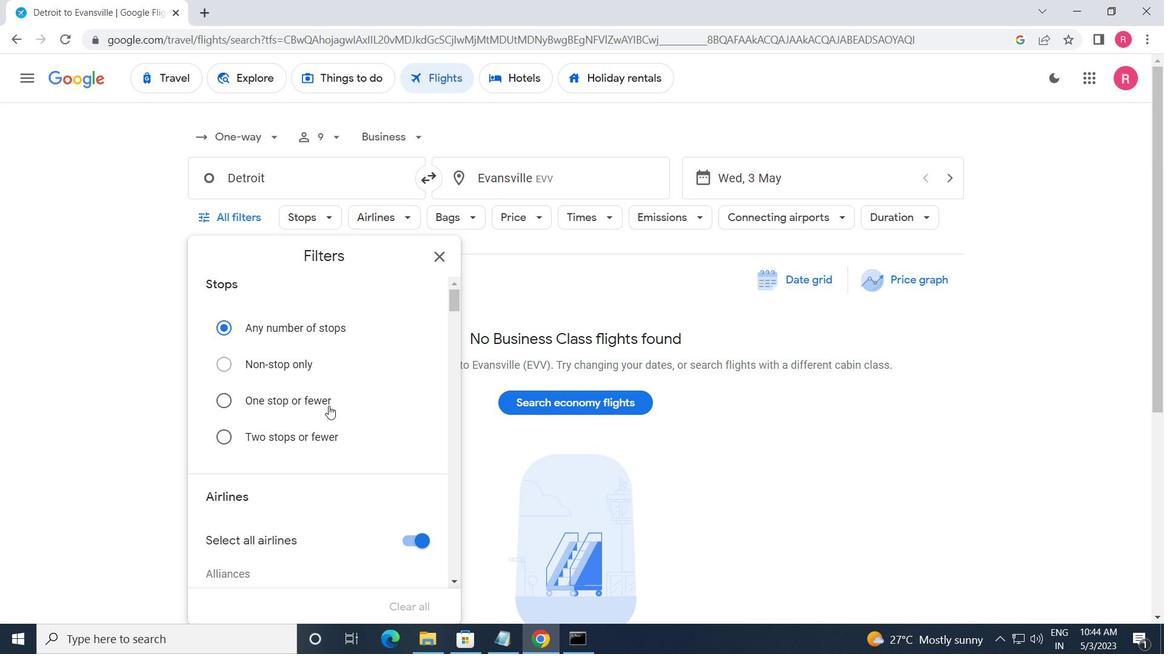 
Action: Mouse moved to (336, 413)
Screenshot: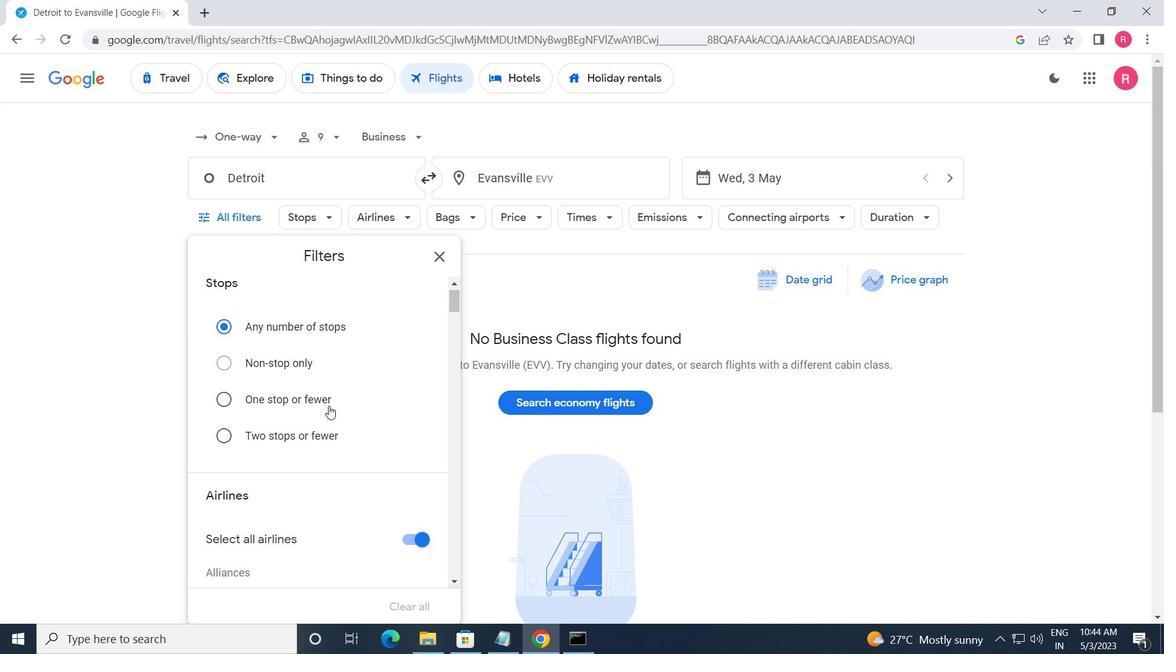 
Action: Mouse scrolled (336, 412) with delta (0, 0)
Screenshot: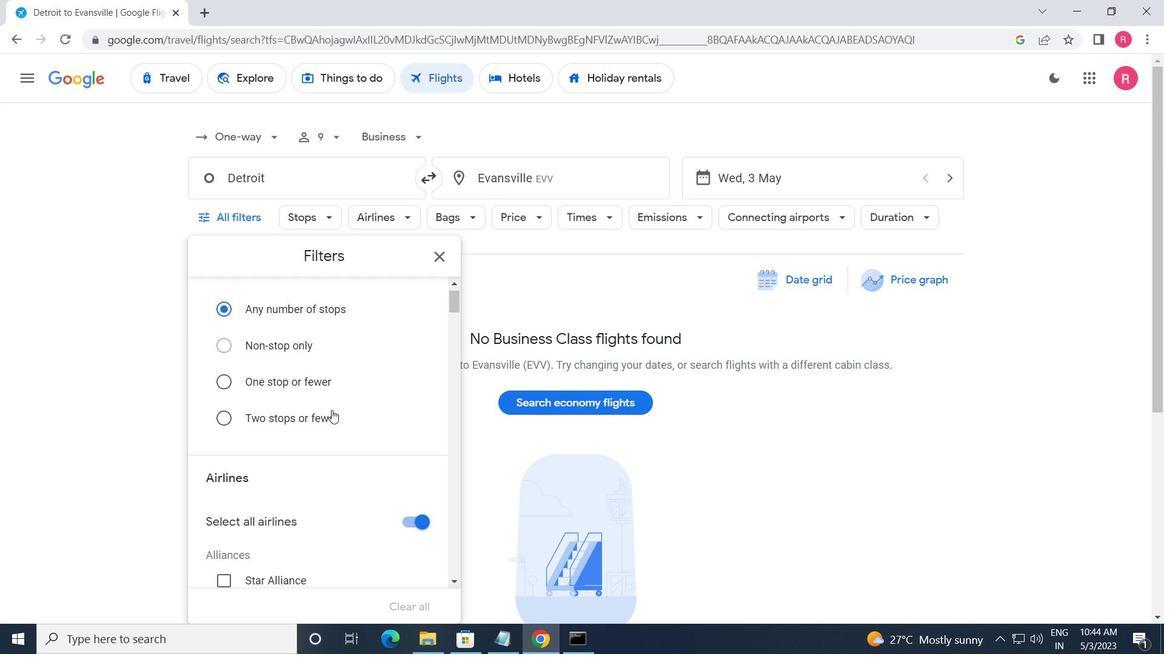 
Action: Mouse moved to (338, 417)
Screenshot: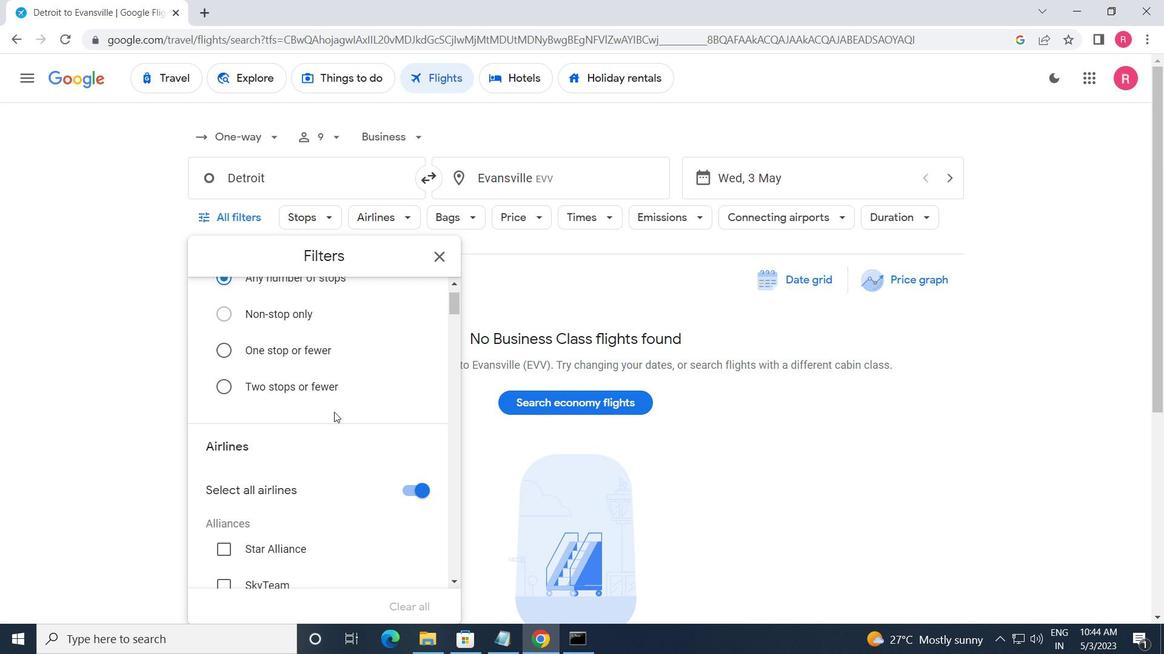 
Action: Mouse scrolled (338, 416) with delta (0, 0)
Screenshot: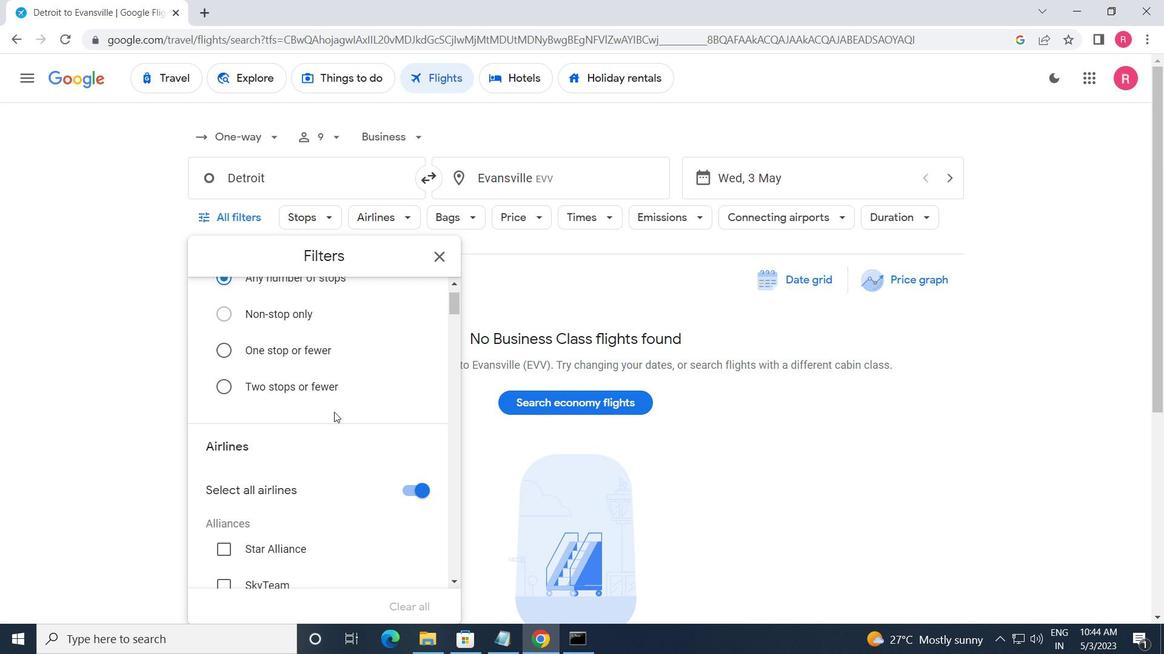 
Action: Mouse moved to (339, 419)
Screenshot: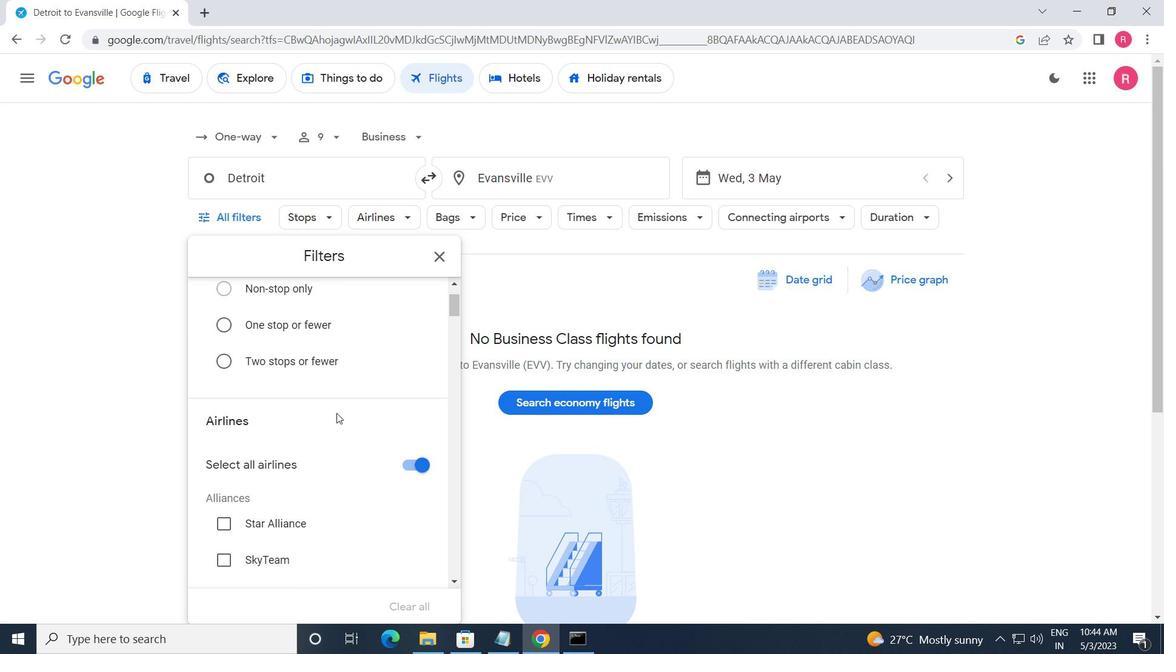 
Action: Mouse scrolled (339, 419) with delta (0, 0)
Screenshot: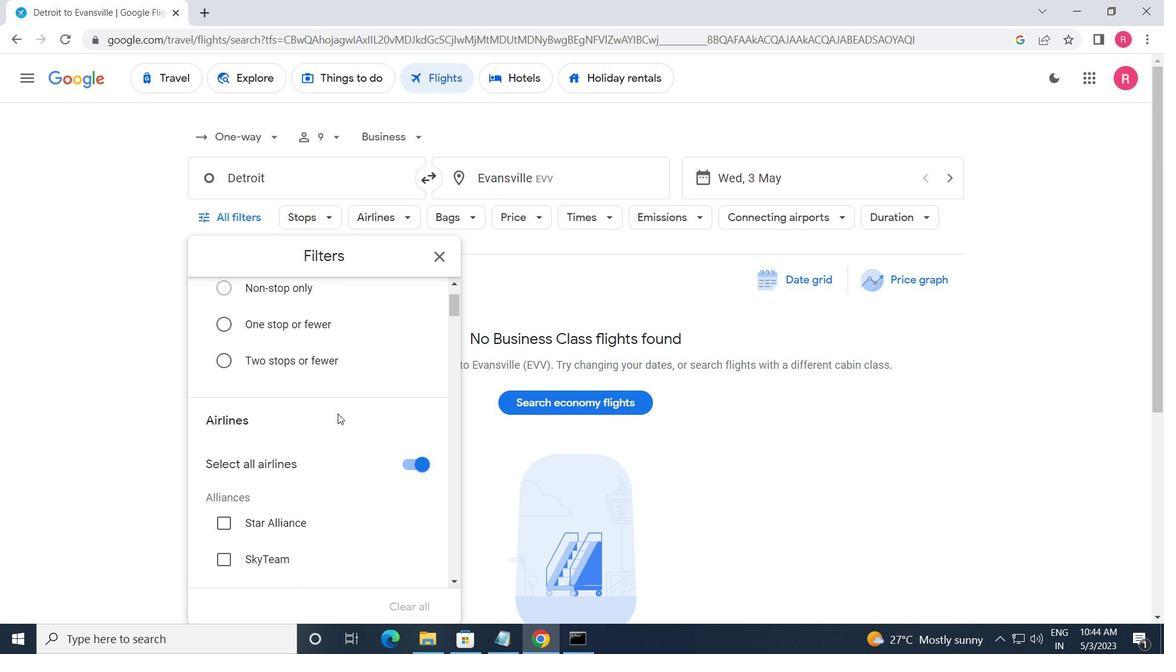 
Action: Mouse scrolled (339, 419) with delta (0, 0)
Screenshot: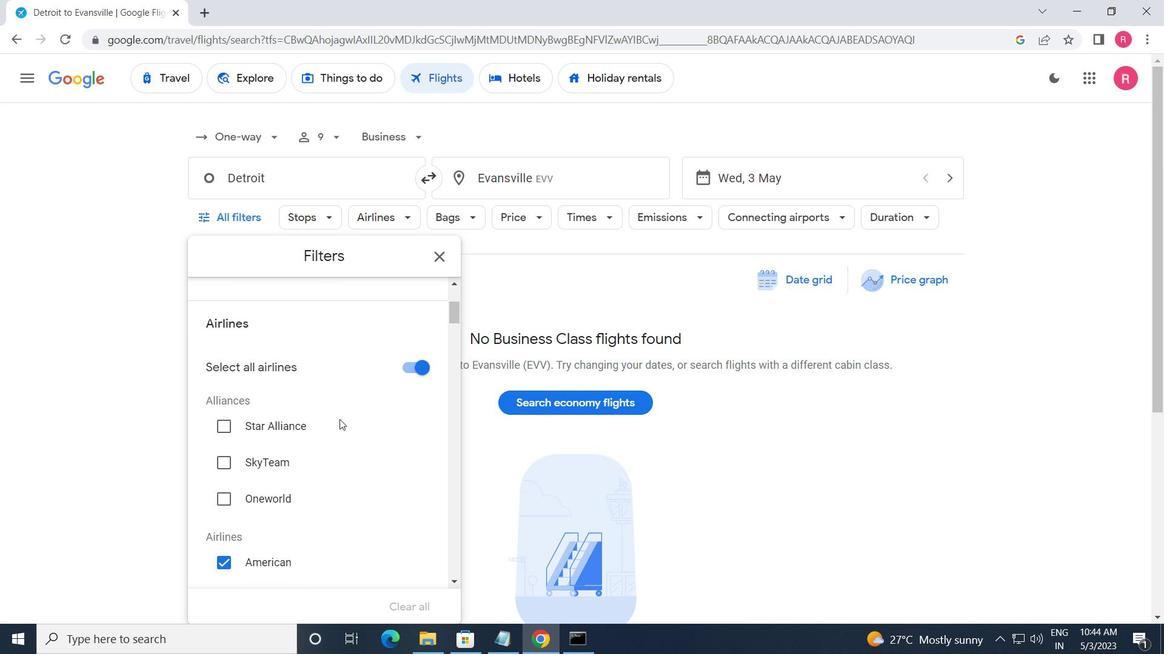 
Action: Mouse moved to (340, 421)
Screenshot: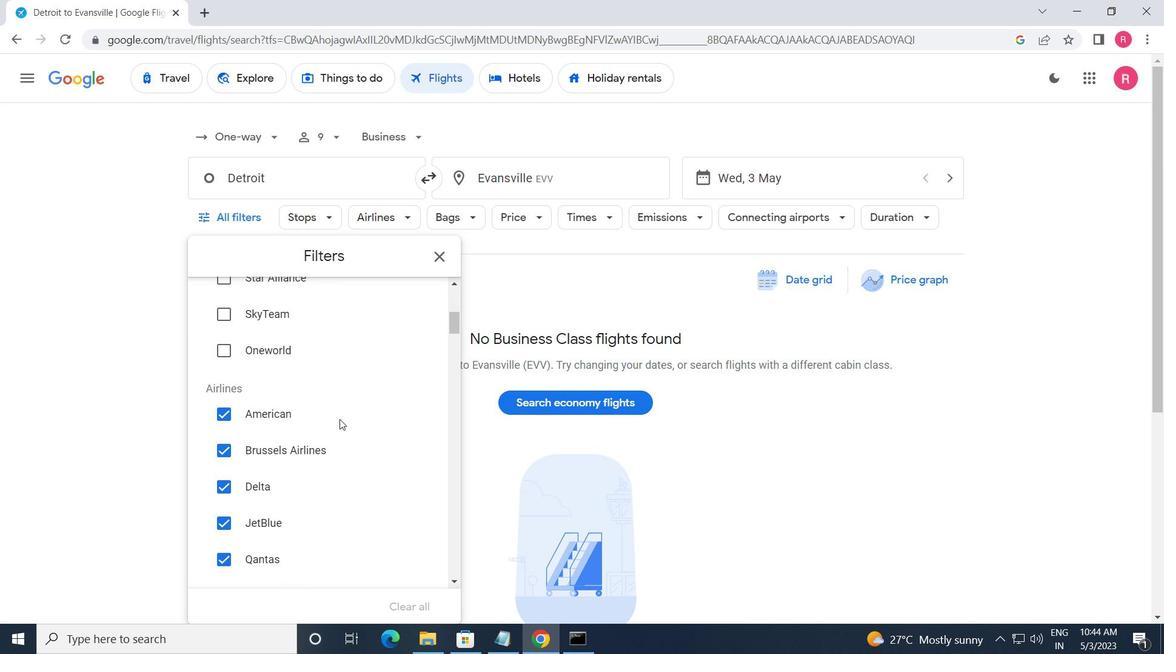
Action: Mouse scrolled (340, 420) with delta (0, 0)
Screenshot: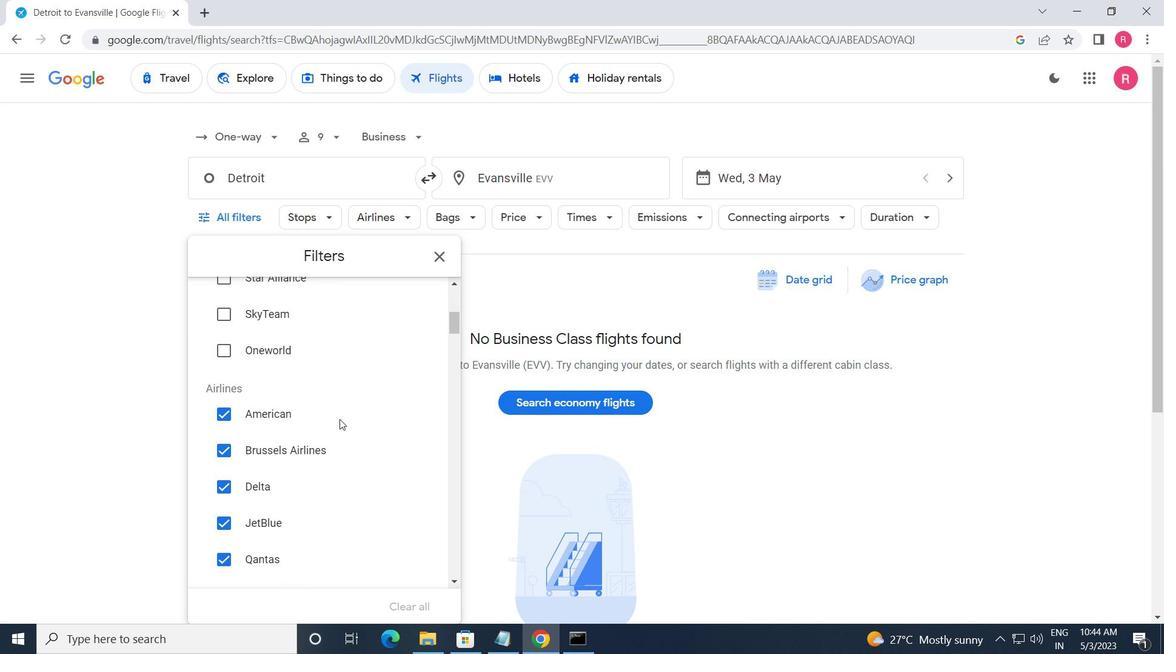 
Action: Mouse scrolled (340, 420) with delta (0, 0)
Screenshot: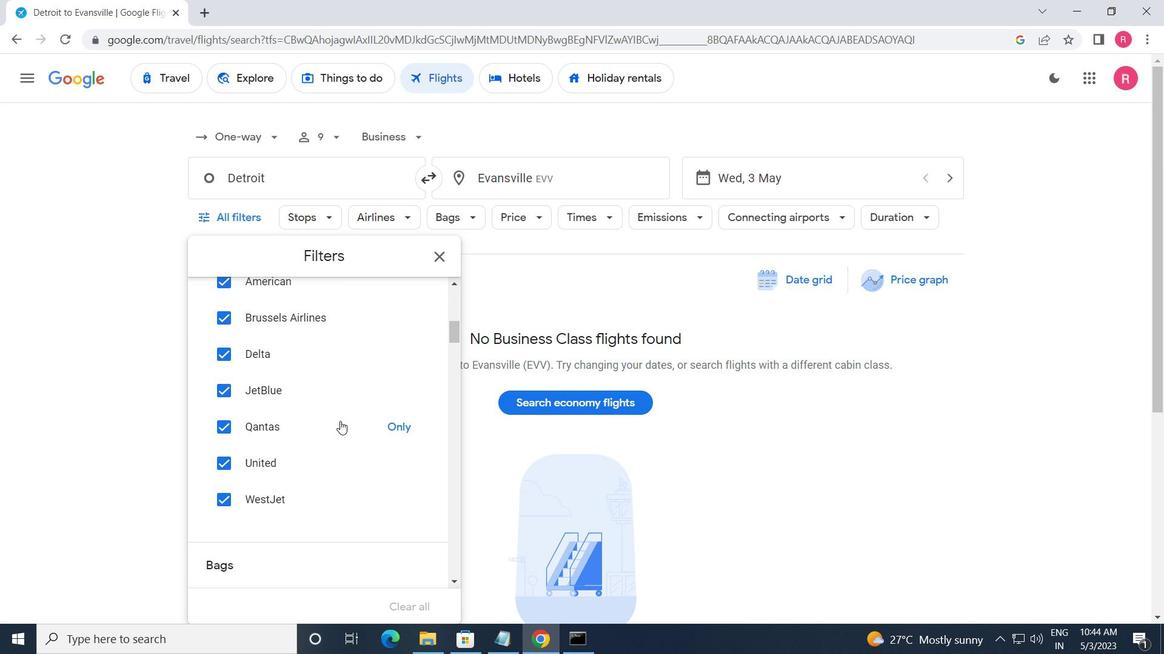 
Action: Mouse scrolled (340, 420) with delta (0, 0)
Screenshot: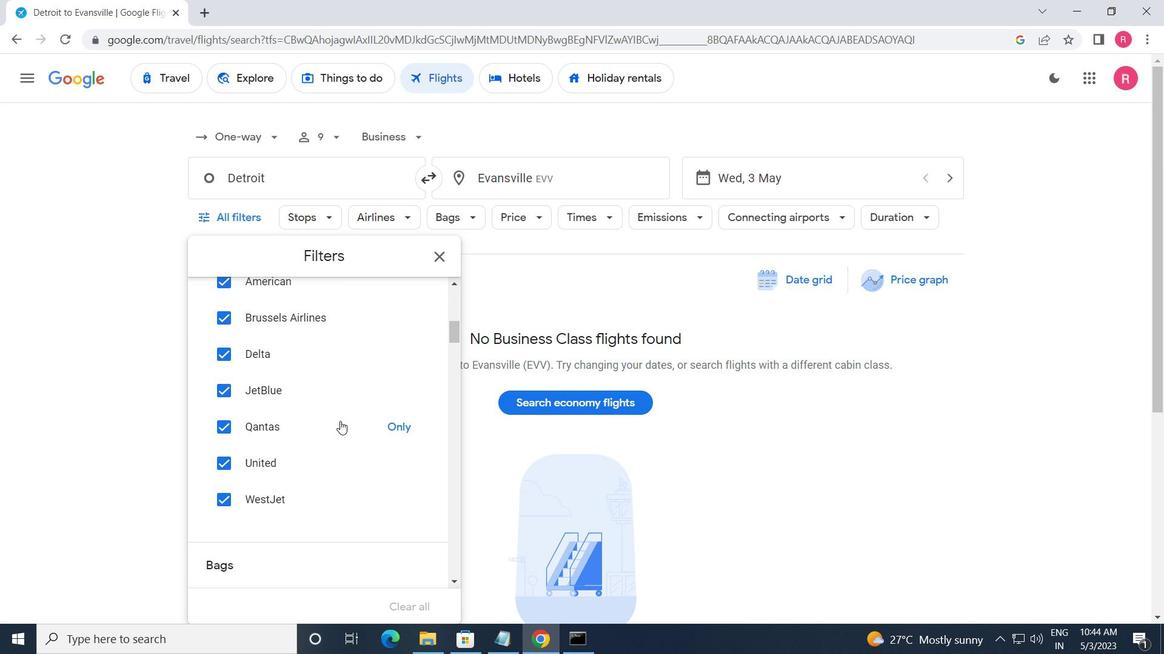 
Action: Mouse moved to (340, 424)
Screenshot: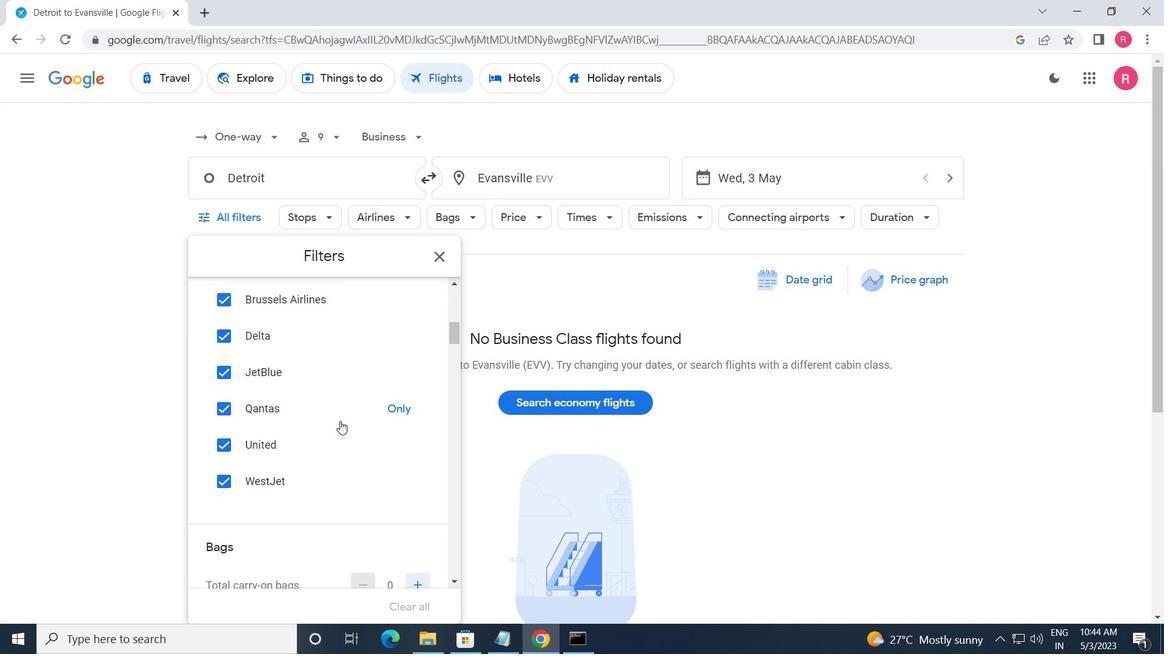 
Action: Mouse scrolled (340, 423) with delta (0, 0)
Screenshot: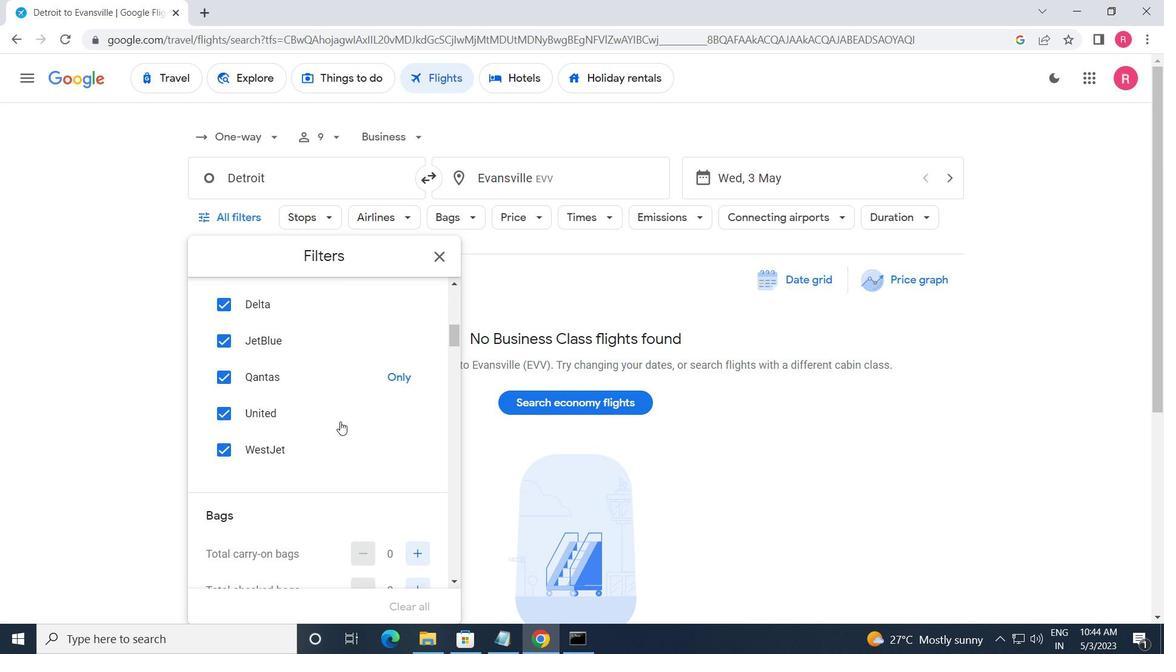 
Action: Mouse moved to (414, 382)
Screenshot: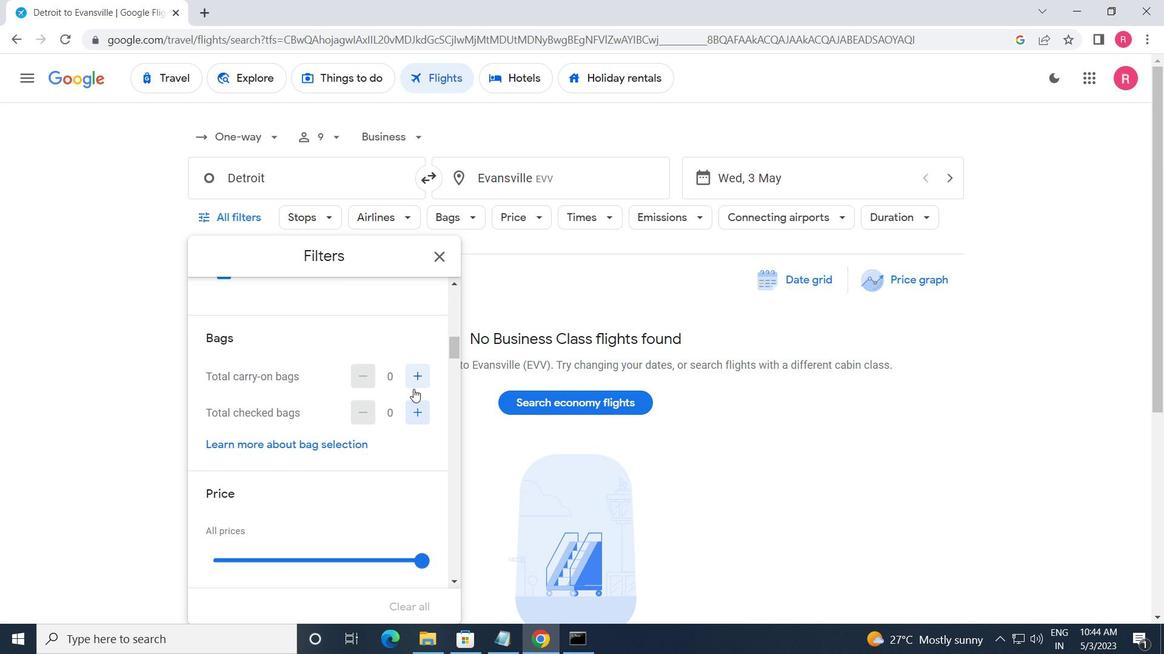 
Action: Mouse pressed left at (414, 382)
Screenshot: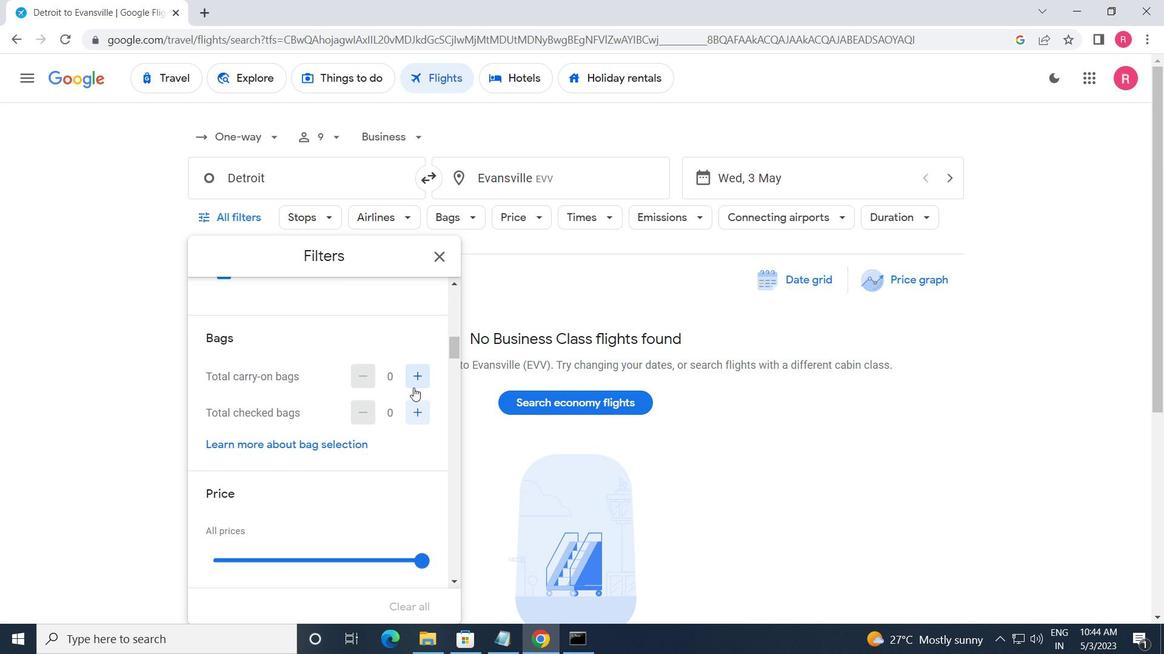 
Action: Mouse moved to (405, 414)
Screenshot: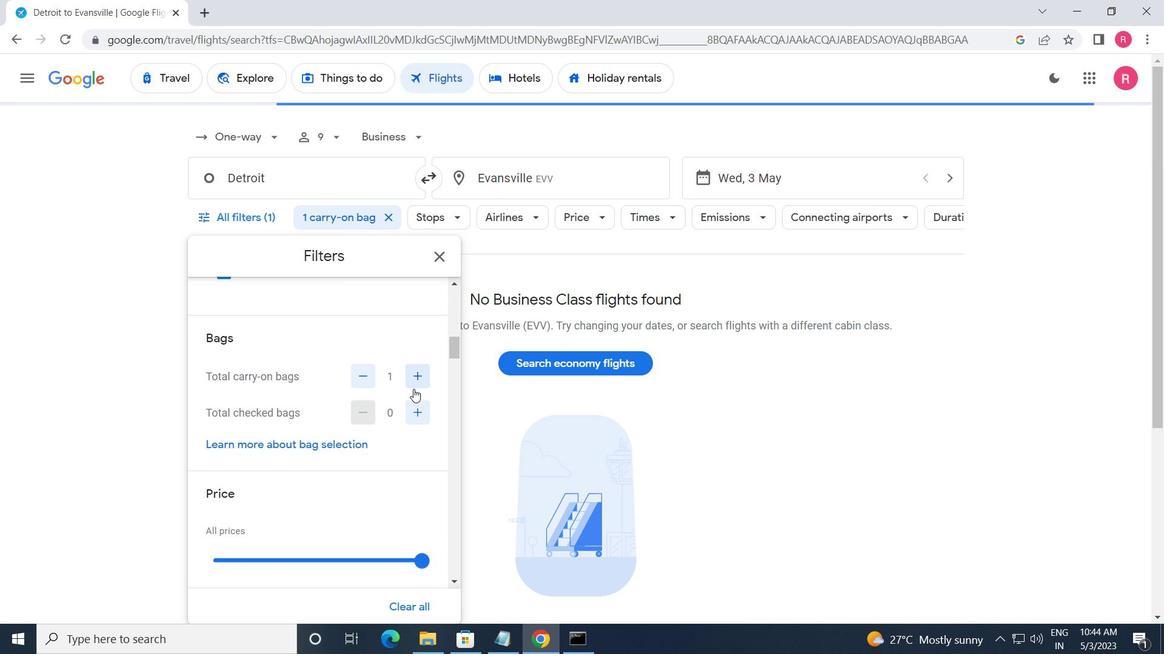 
Action: Mouse scrolled (405, 414) with delta (0, 0)
Screenshot: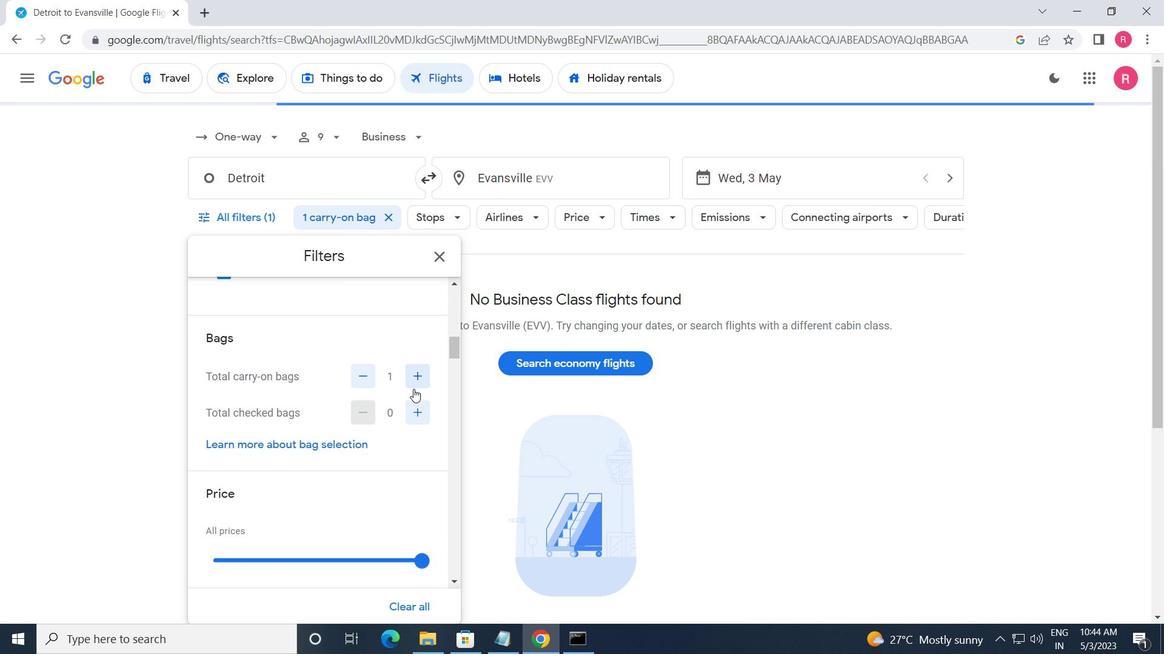
Action: Mouse moved to (405, 423)
Screenshot: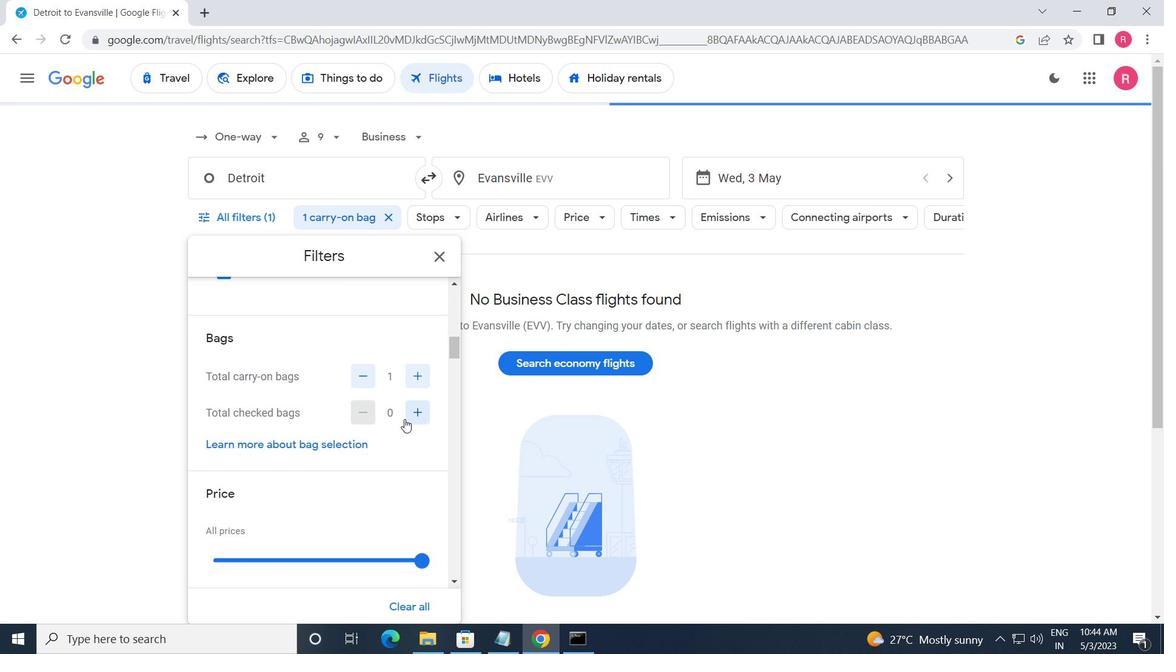 
Action: Mouse scrolled (405, 423) with delta (0, 0)
Screenshot: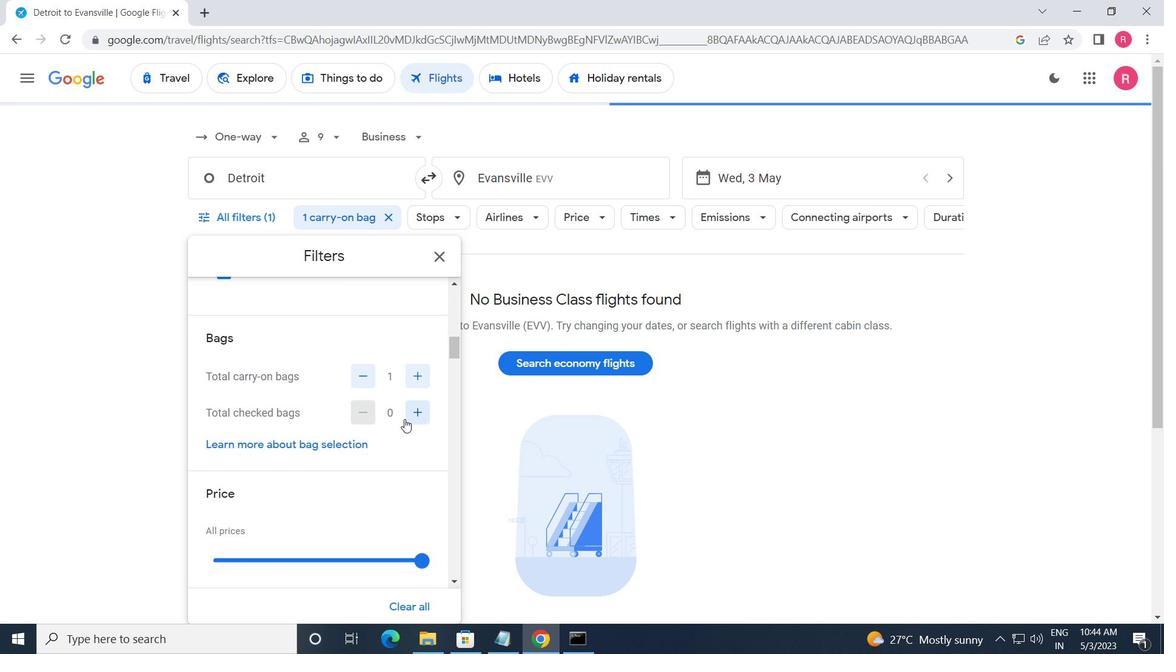 
Action: Mouse moved to (419, 412)
Screenshot: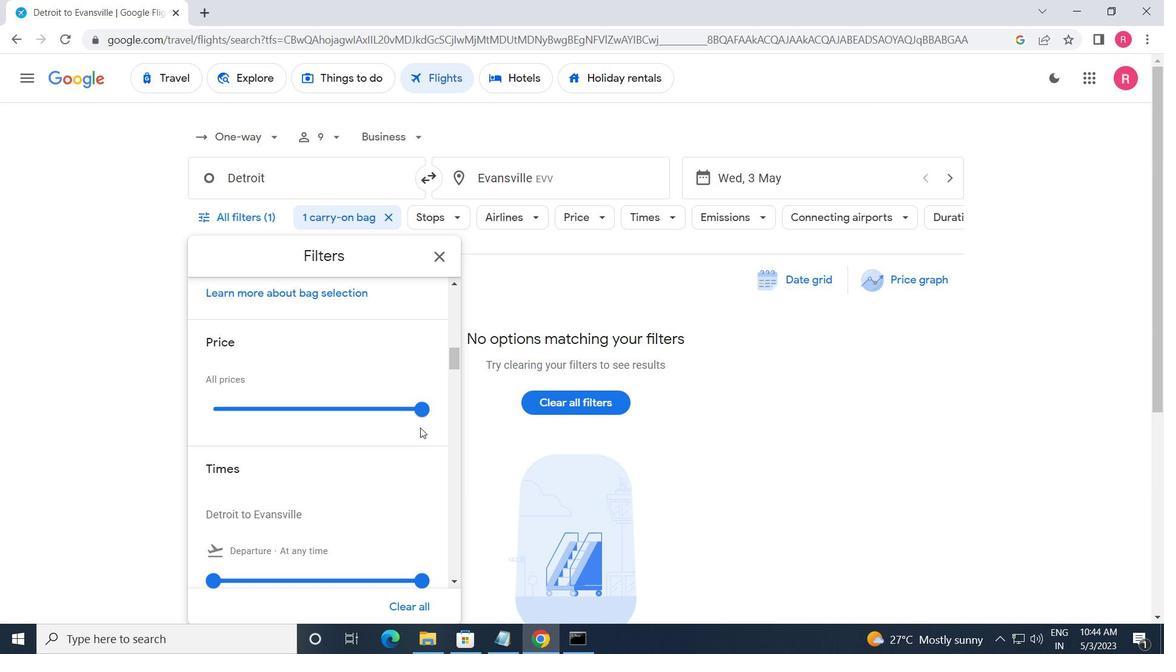 
Action: Mouse pressed left at (419, 412)
Screenshot: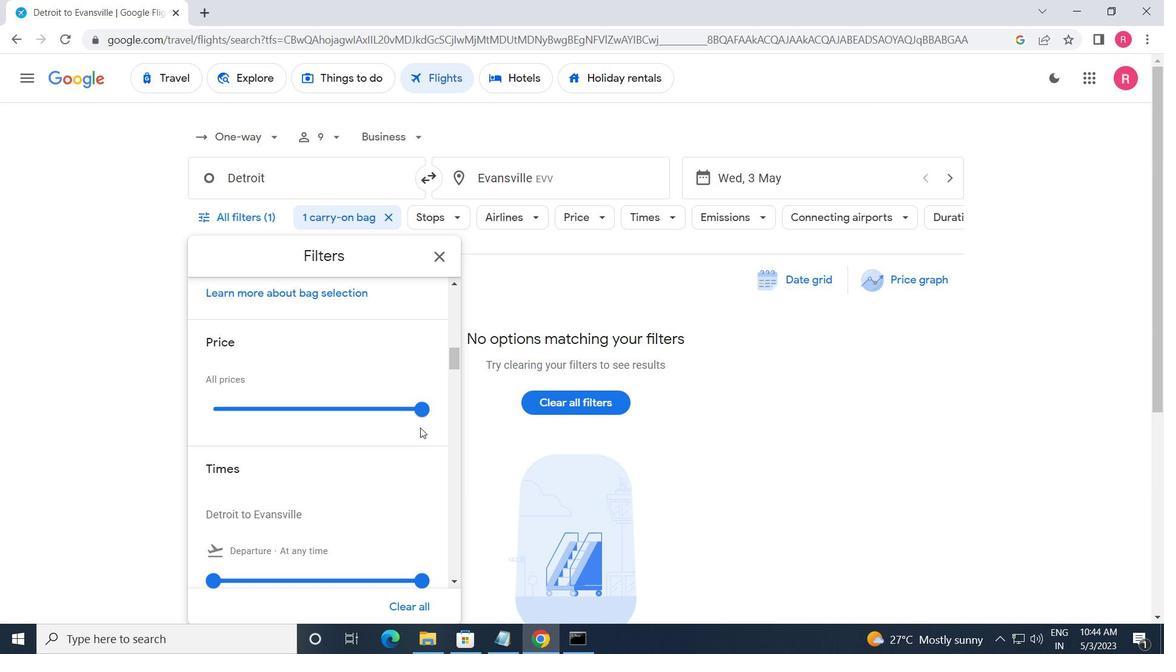 
Action: Mouse moved to (388, 456)
Screenshot: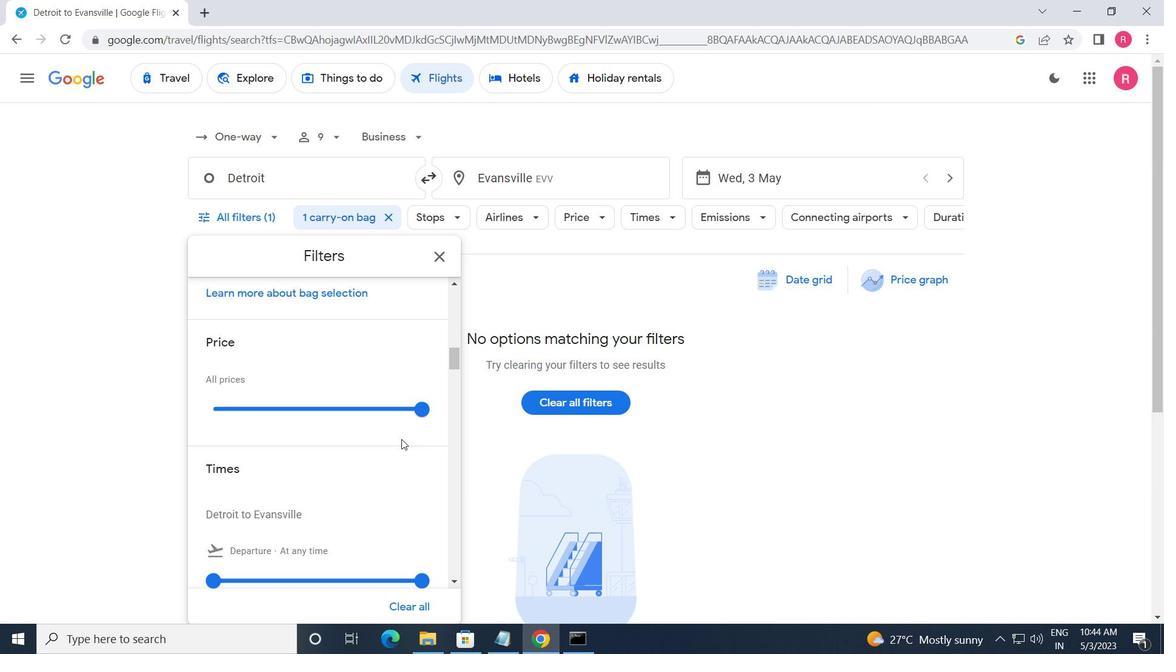 
Action: Mouse scrolled (388, 455) with delta (0, 0)
Screenshot: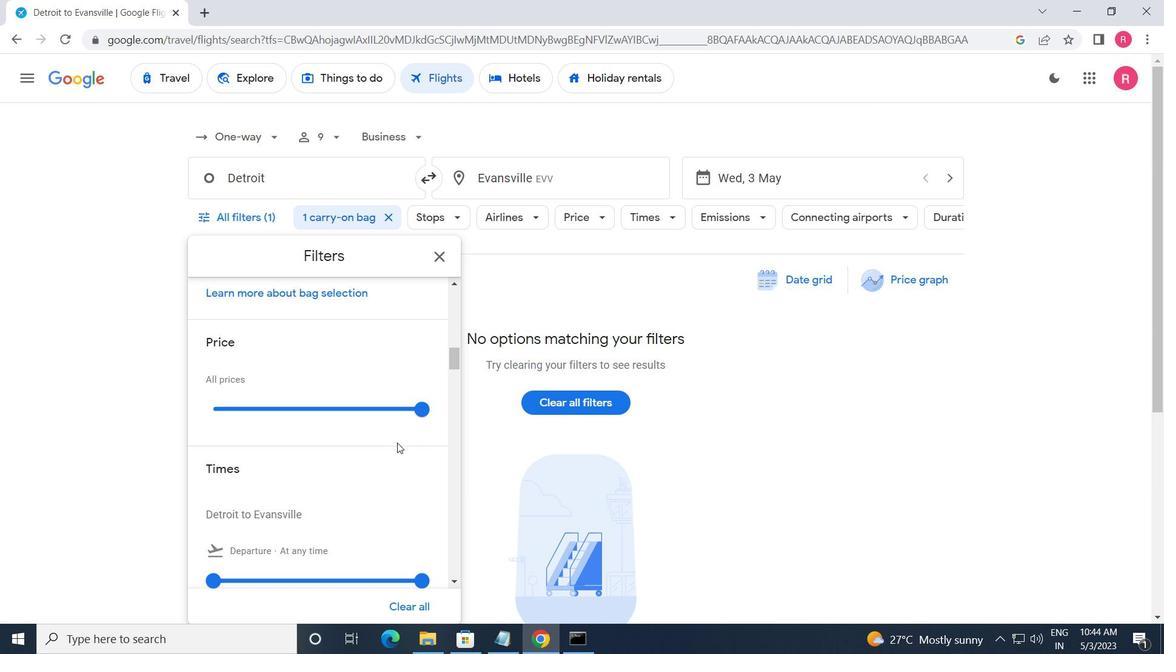
Action: Mouse scrolled (388, 455) with delta (0, 0)
Screenshot: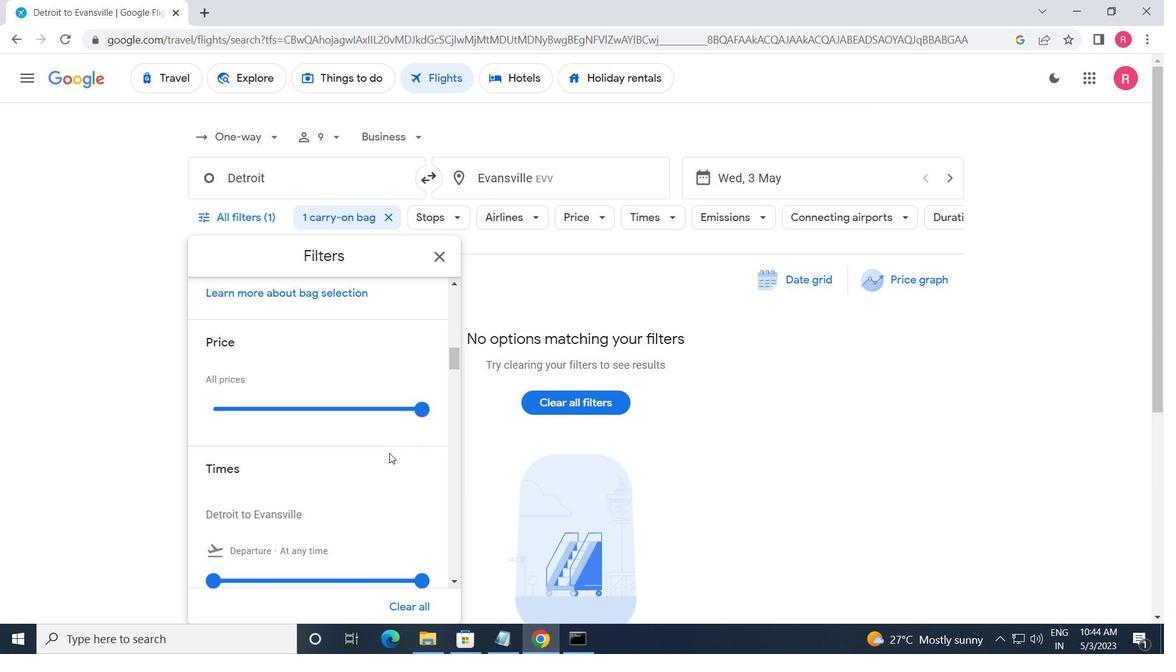 
Action: Mouse moved to (223, 426)
Screenshot: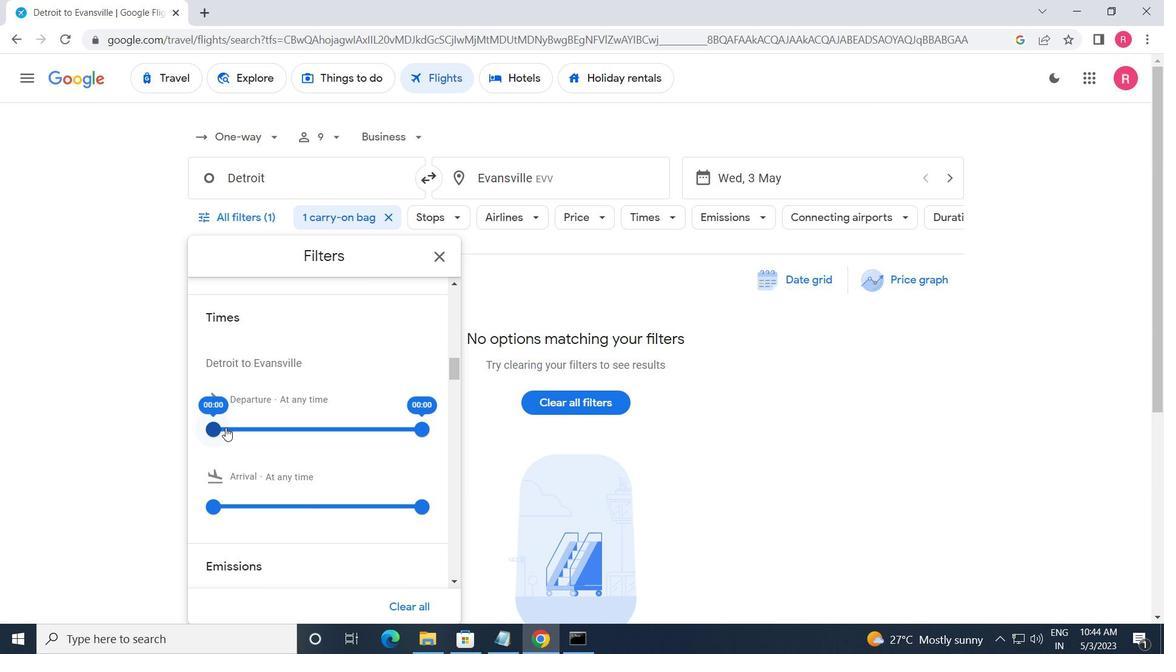 
Action: Mouse pressed left at (223, 426)
Screenshot: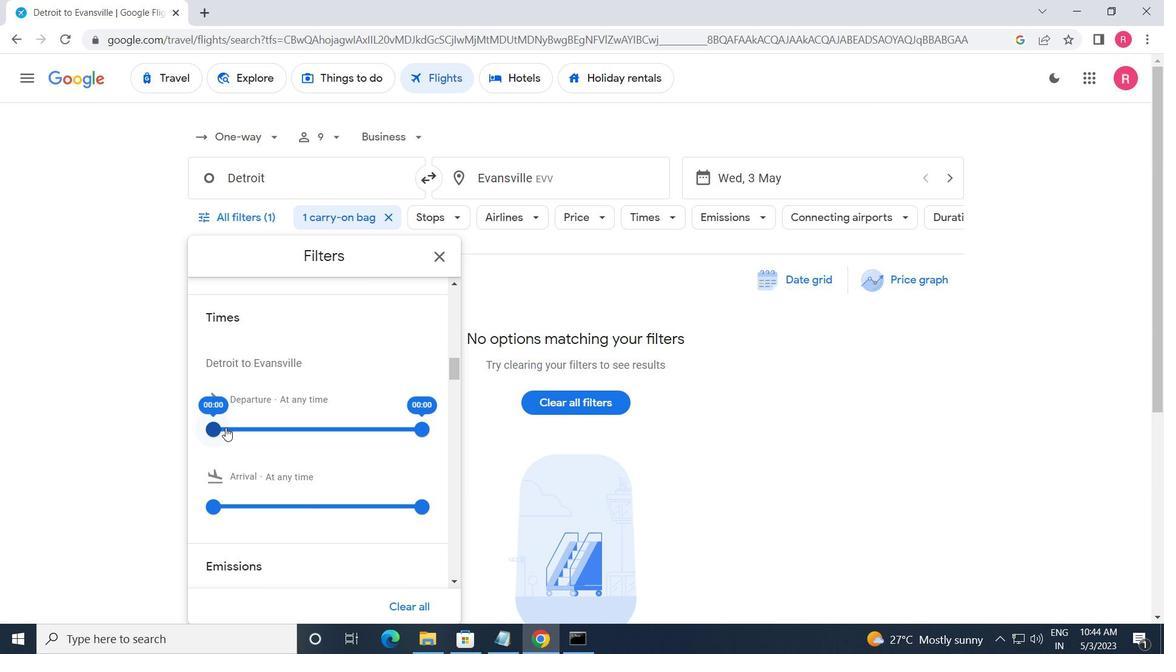 
Action: Mouse moved to (438, 260)
Screenshot: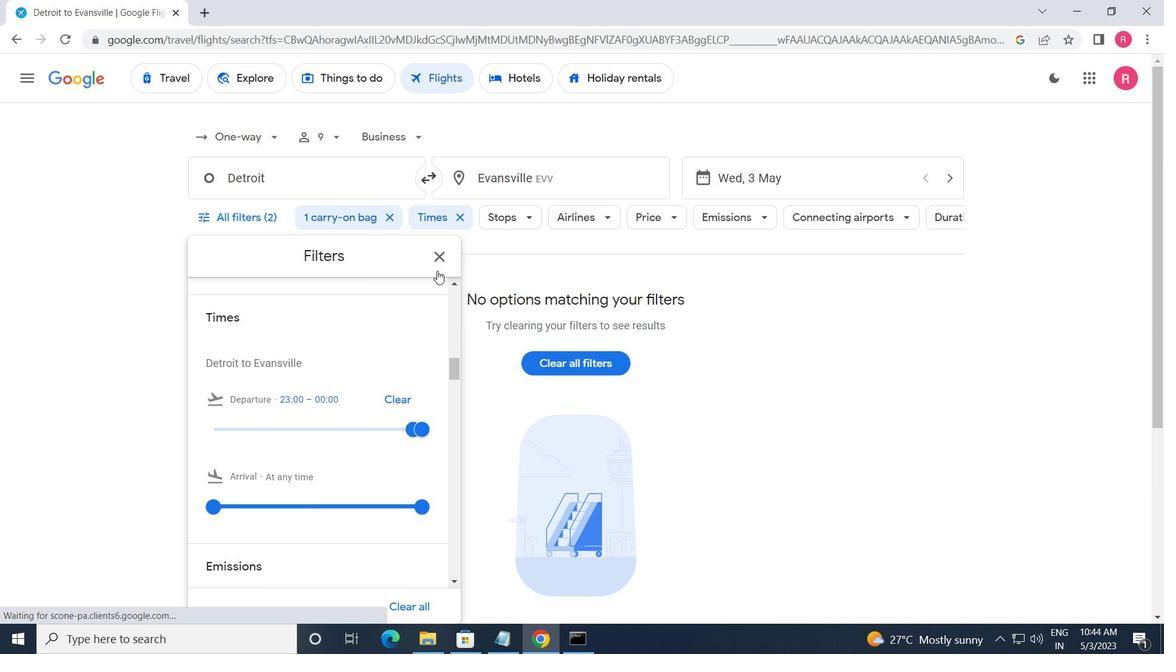 
Action: Mouse pressed left at (438, 260)
Screenshot: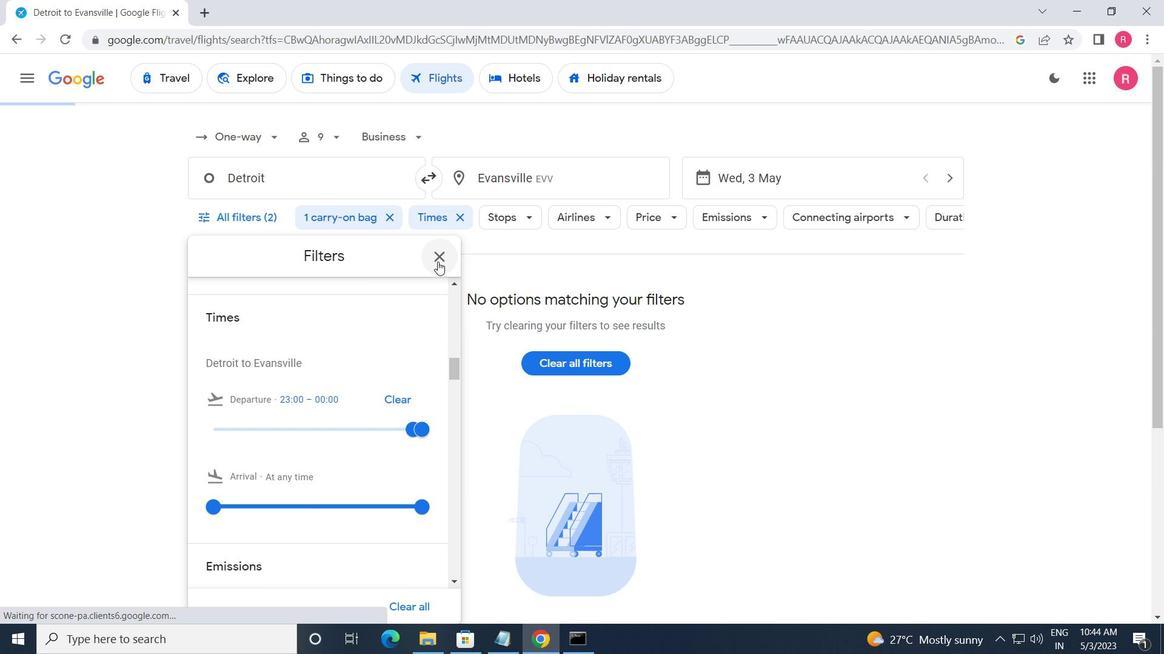 
Action: Mouse moved to (406, 359)
Screenshot: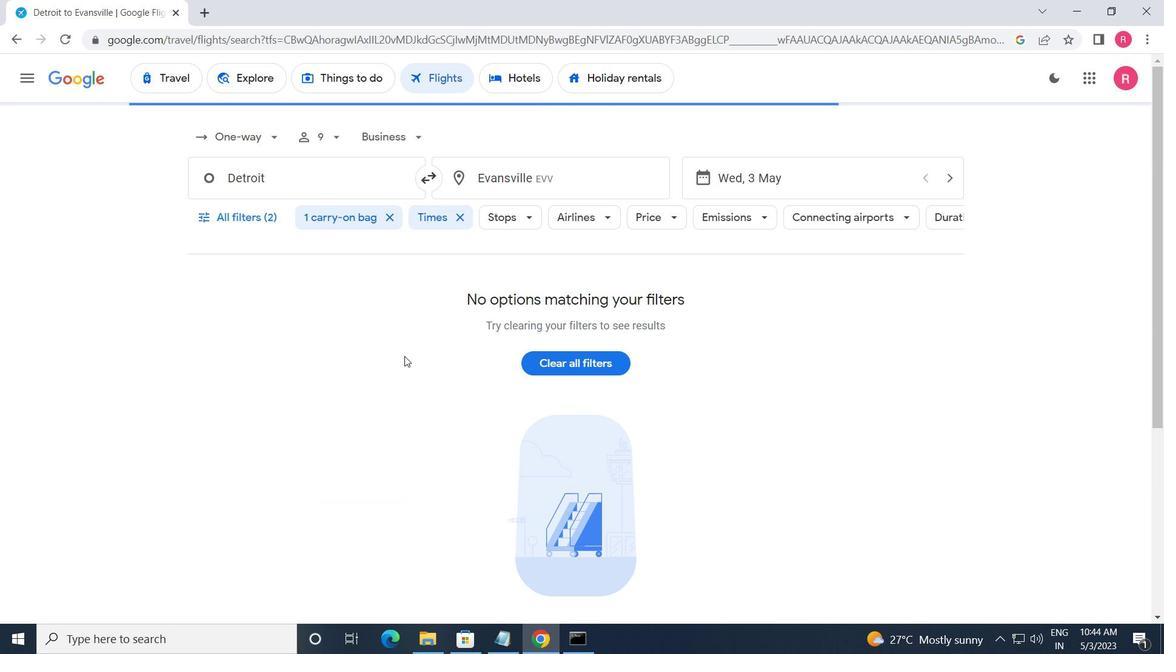 
